 Task: Look for space in Rzeszów, Poland from 12th  August, 2023 to 15th August, 2023 for 3 adults in price range Rs.12000 to Rs.16000. Place can be entire place with 2 bedrooms having 3 beds and 1 bathroom. Property type can be house, flat, guest house. Booking option can be shelf check-in. Required host language is English.
Action: Mouse pressed left at (426, 75)
Screenshot: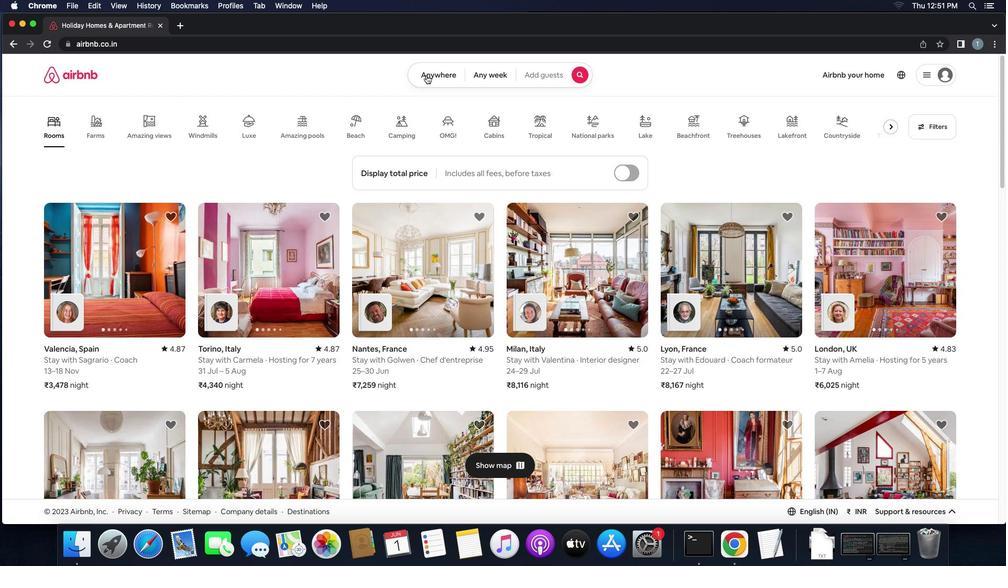 
Action: Mouse moved to (371, 117)
Screenshot: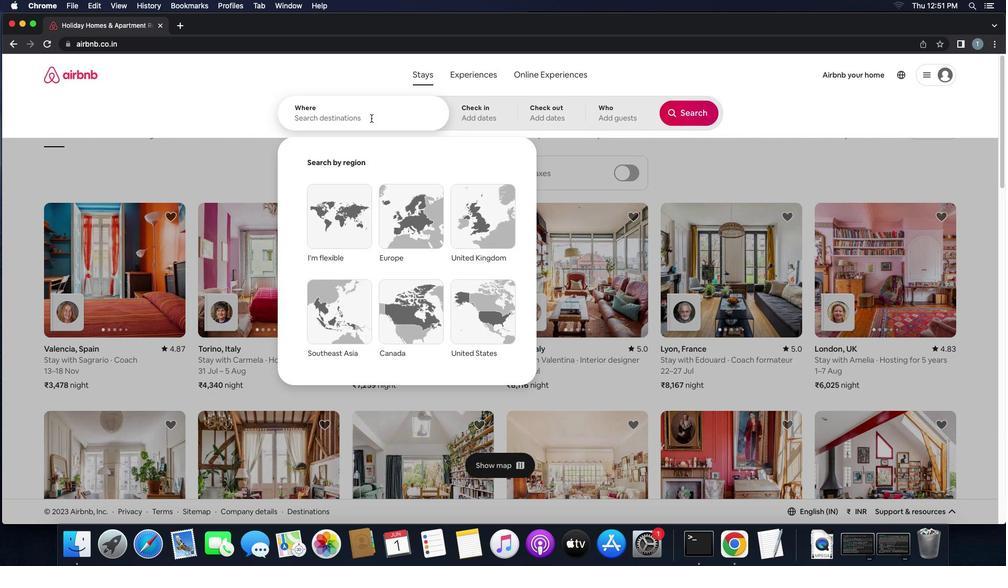 
Action: Mouse pressed left at (371, 117)
Screenshot: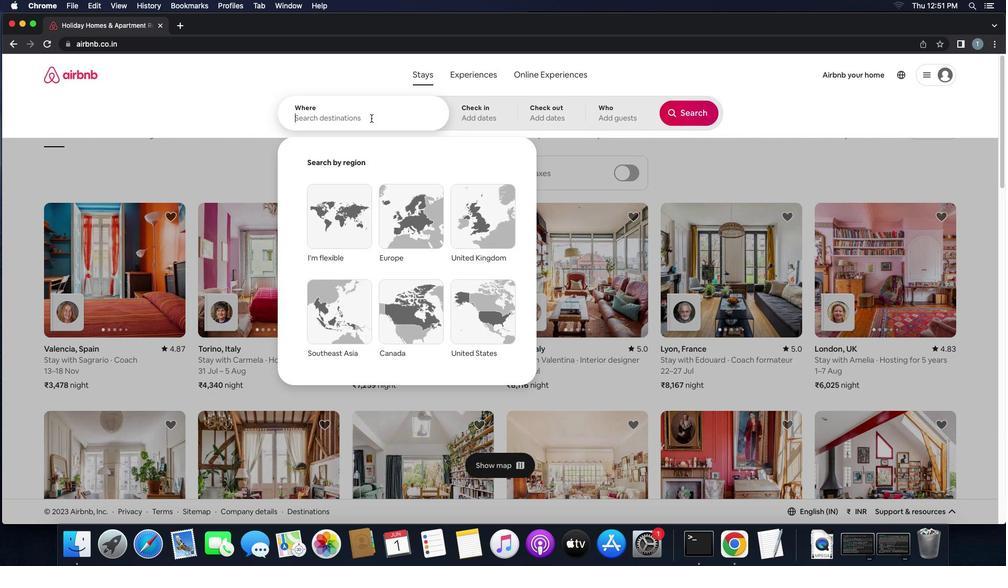 
Action: Key pressed Key.shift'R''z''e''s''z''o''w'','Key.space'p''o''l''a''n''d'
Screenshot: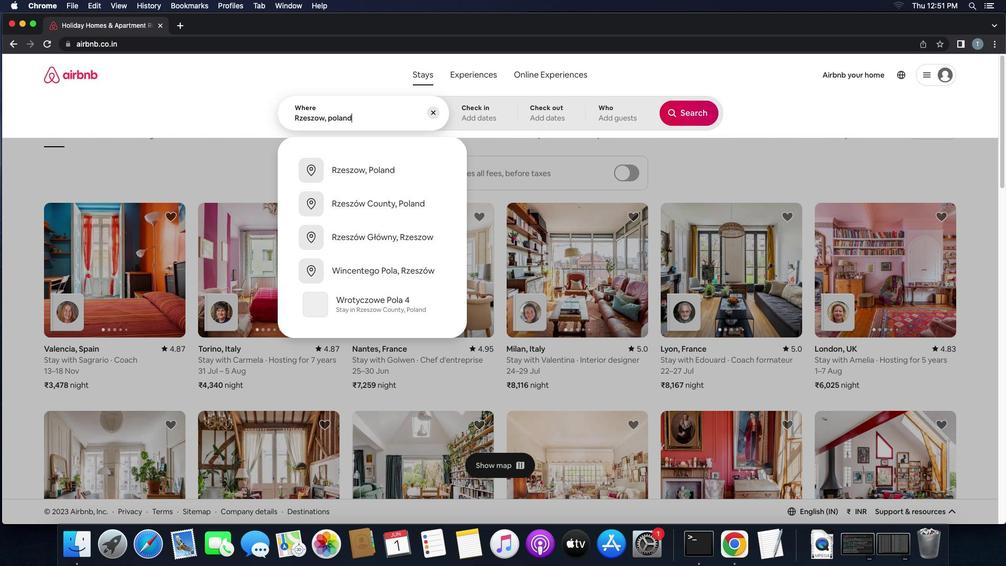 
Action: Mouse moved to (385, 171)
Screenshot: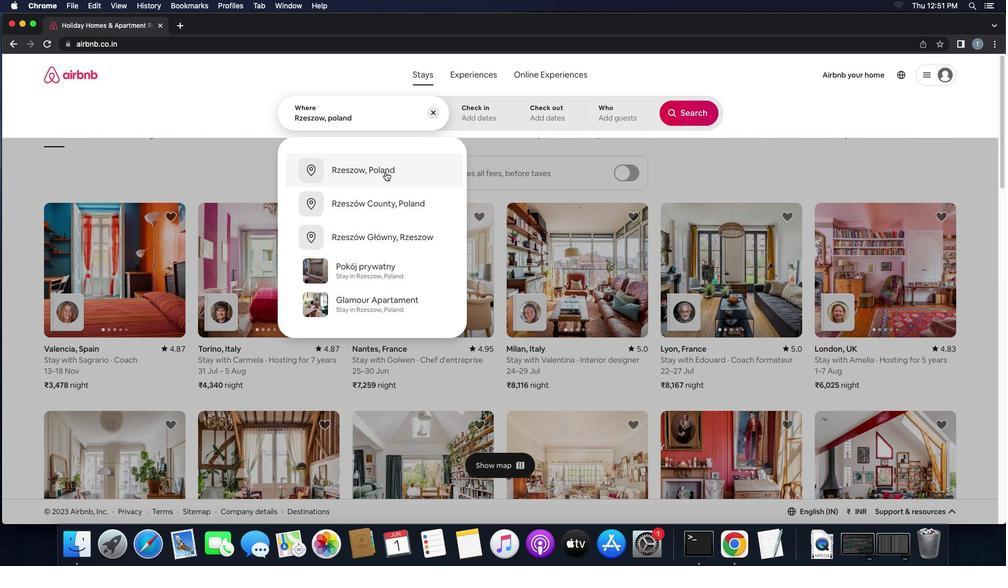 
Action: Mouse pressed left at (385, 171)
Screenshot: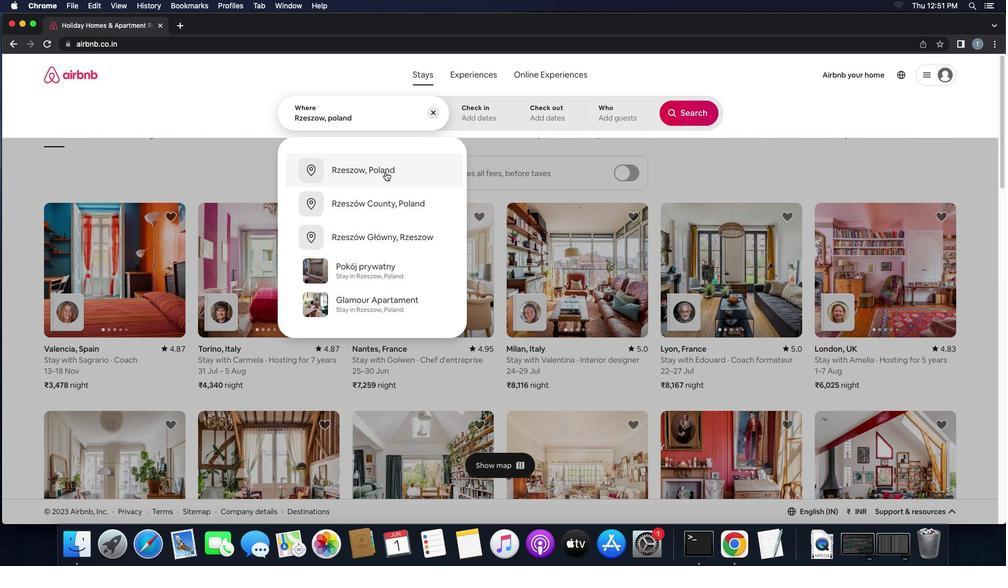 
Action: Mouse moved to (683, 201)
Screenshot: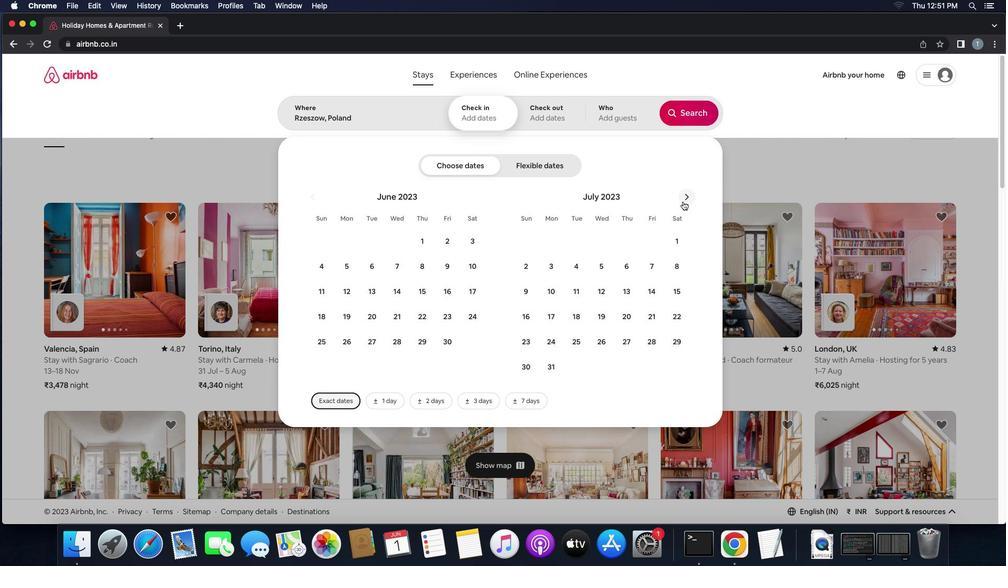 
Action: Mouse pressed left at (683, 201)
Screenshot: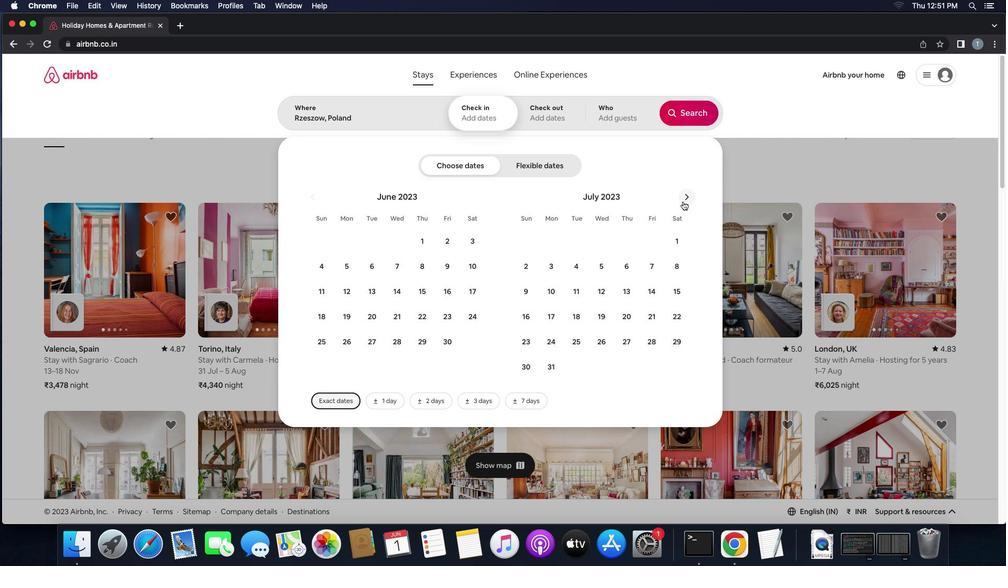 
Action: Mouse moved to (670, 265)
Screenshot: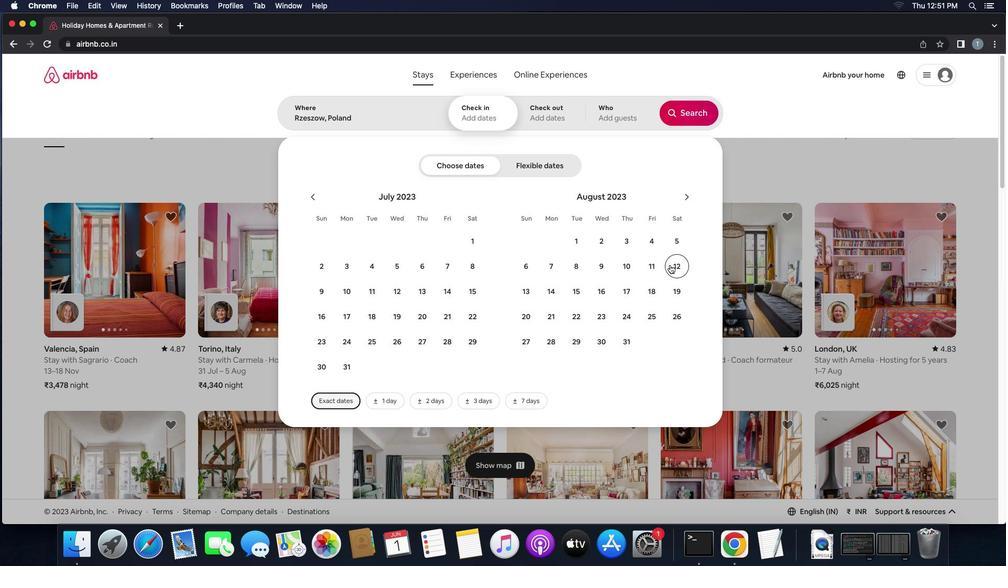 
Action: Mouse pressed left at (670, 265)
Screenshot: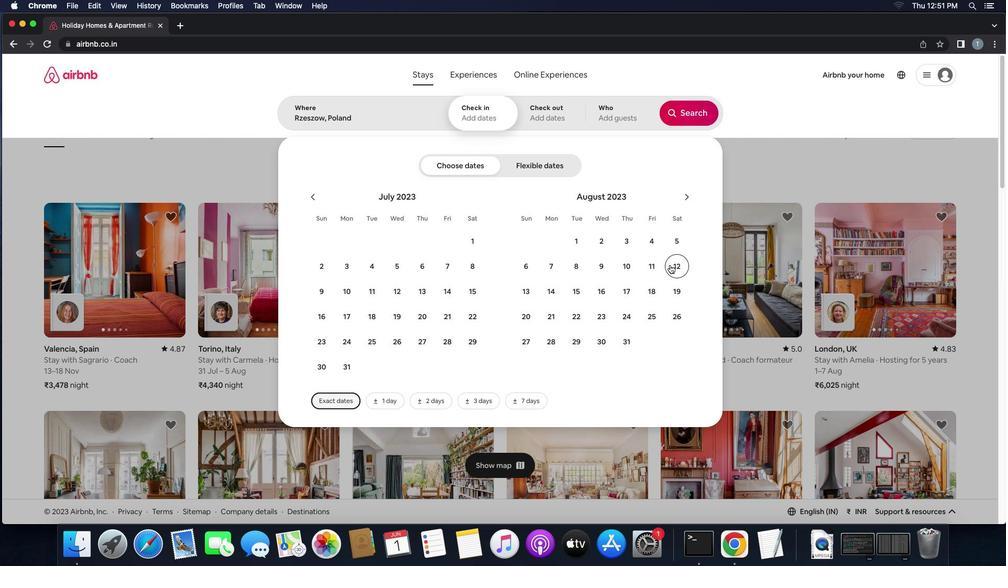 
Action: Mouse moved to (573, 287)
Screenshot: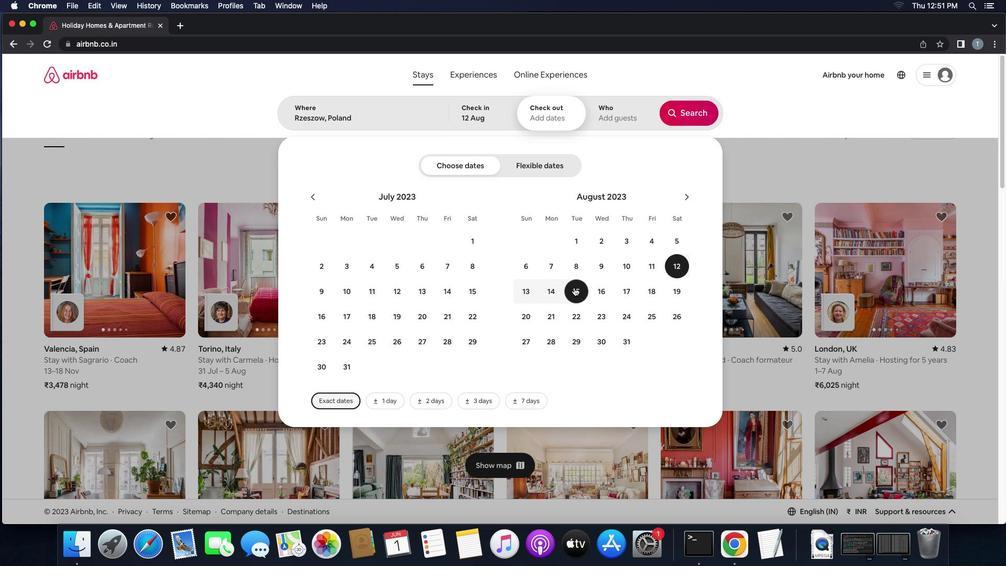 
Action: Mouse pressed left at (573, 287)
Screenshot: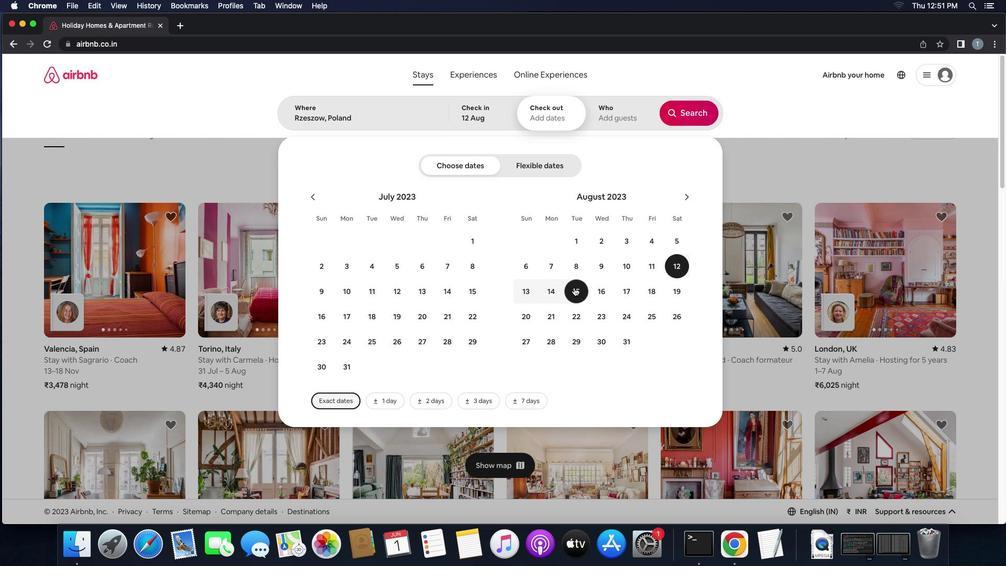 
Action: Mouse moved to (618, 111)
Screenshot: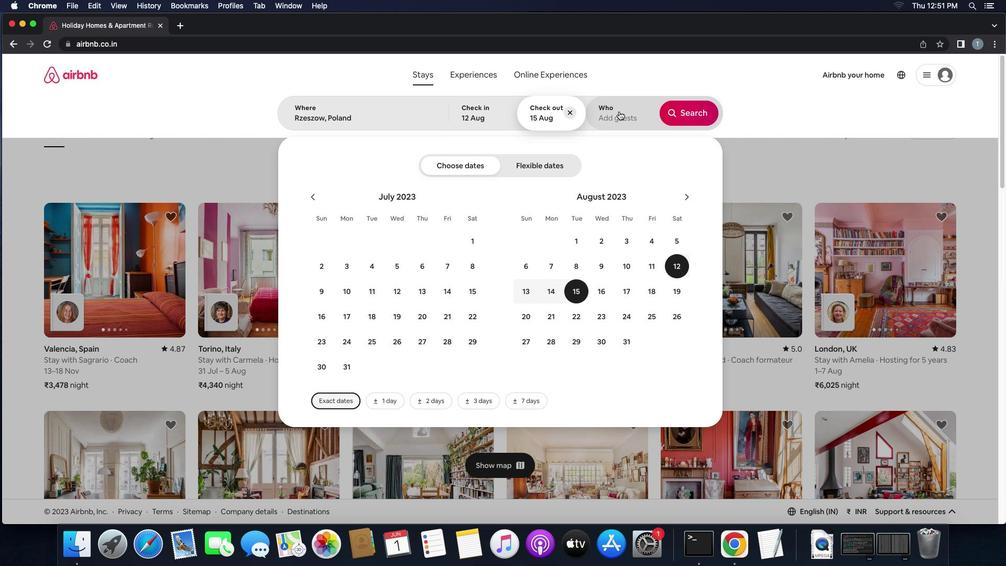 
Action: Mouse pressed left at (618, 111)
Screenshot: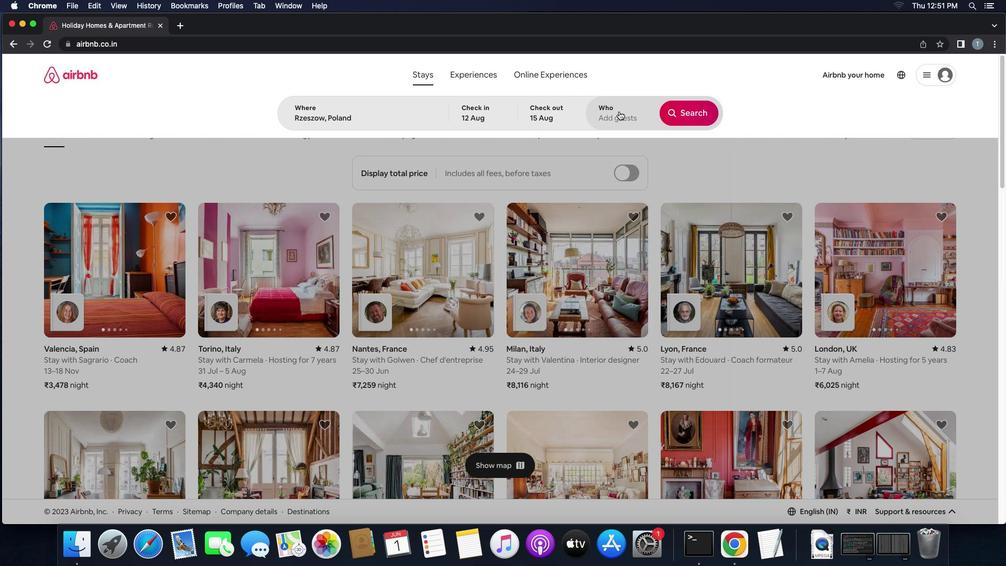 
Action: Mouse moved to (690, 168)
Screenshot: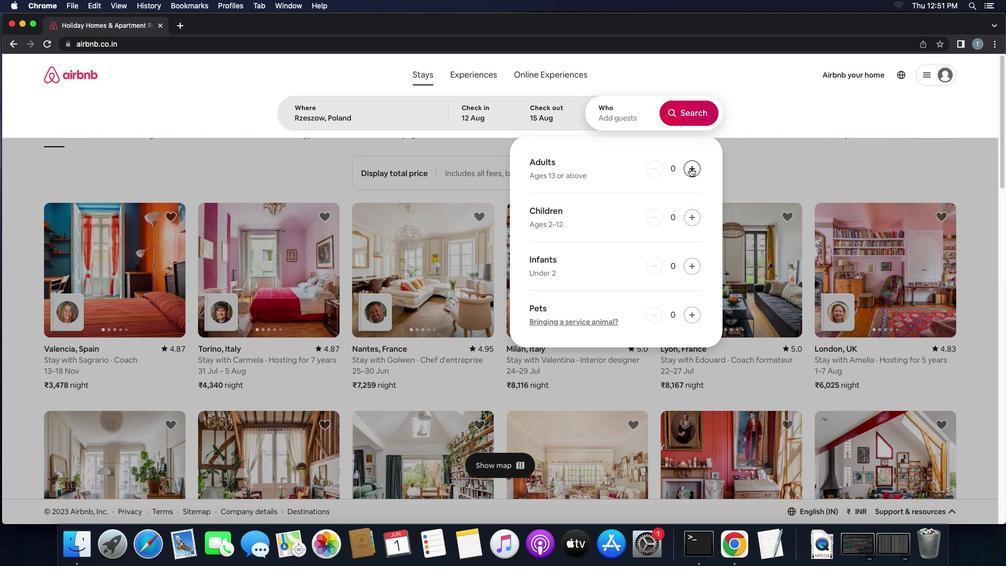 
Action: Mouse pressed left at (690, 168)
Screenshot: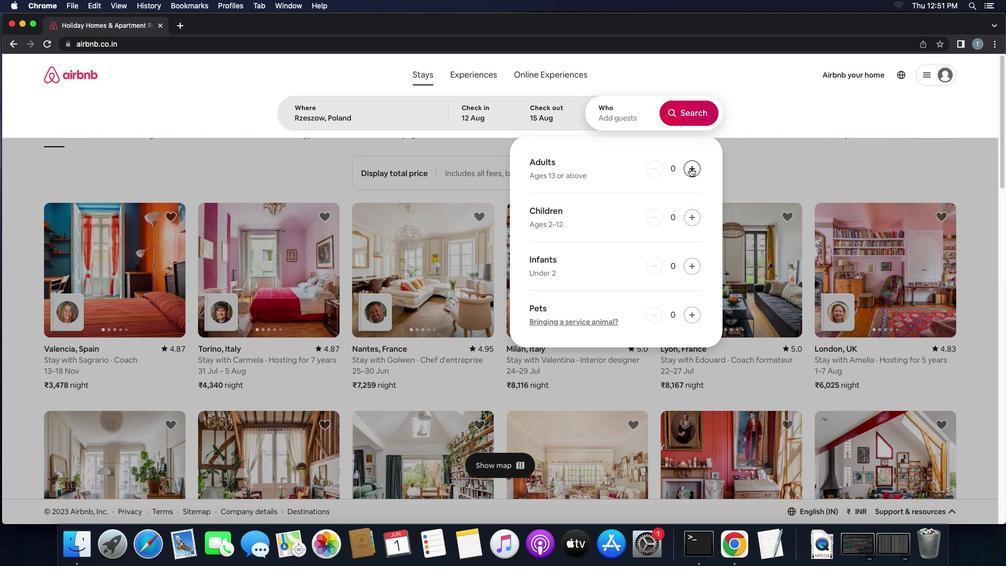 
Action: Mouse pressed left at (690, 168)
Screenshot: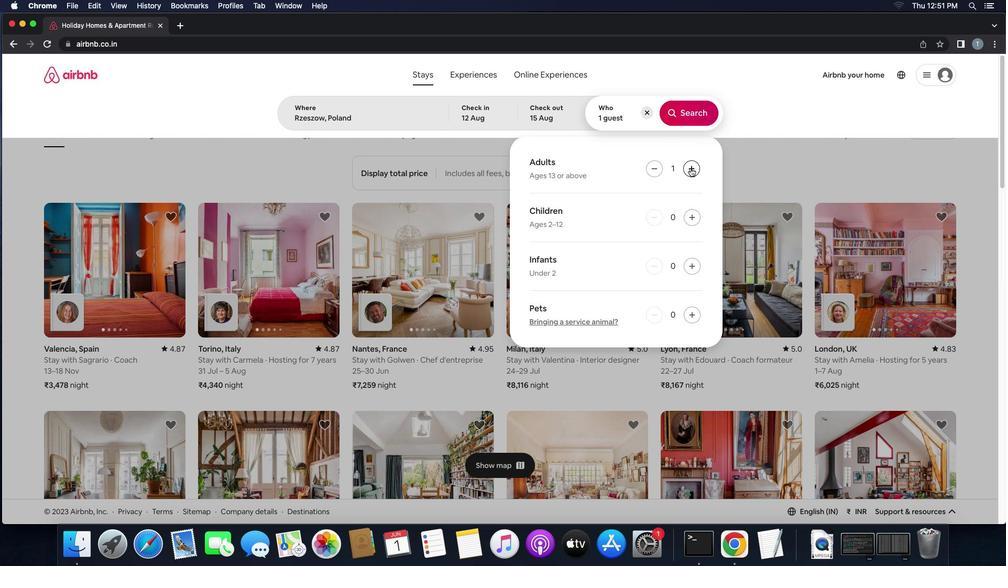 
Action: Mouse pressed left at (690, 168)
Screenshot: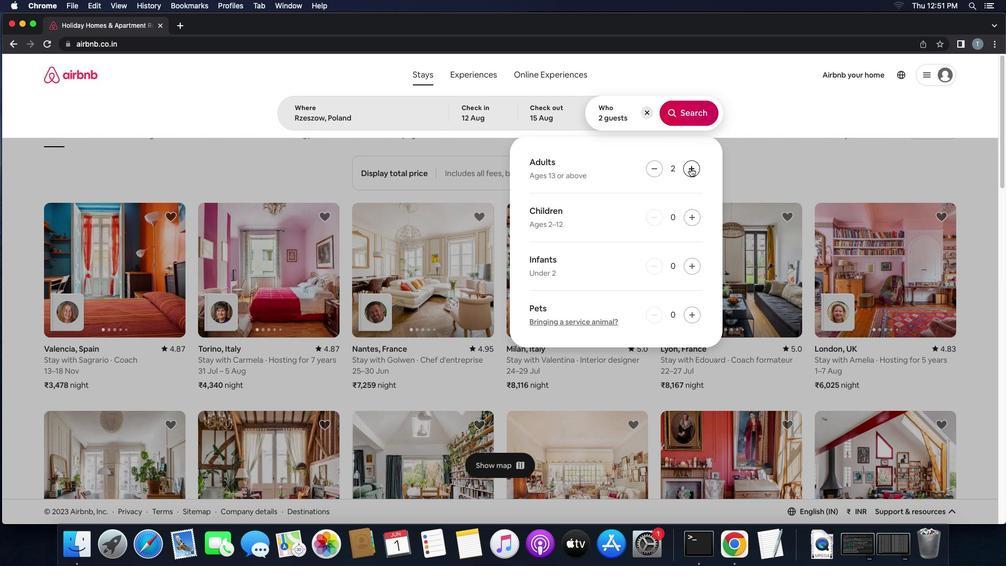 
Action: Mouse moved to (682, 110)
Screenshot: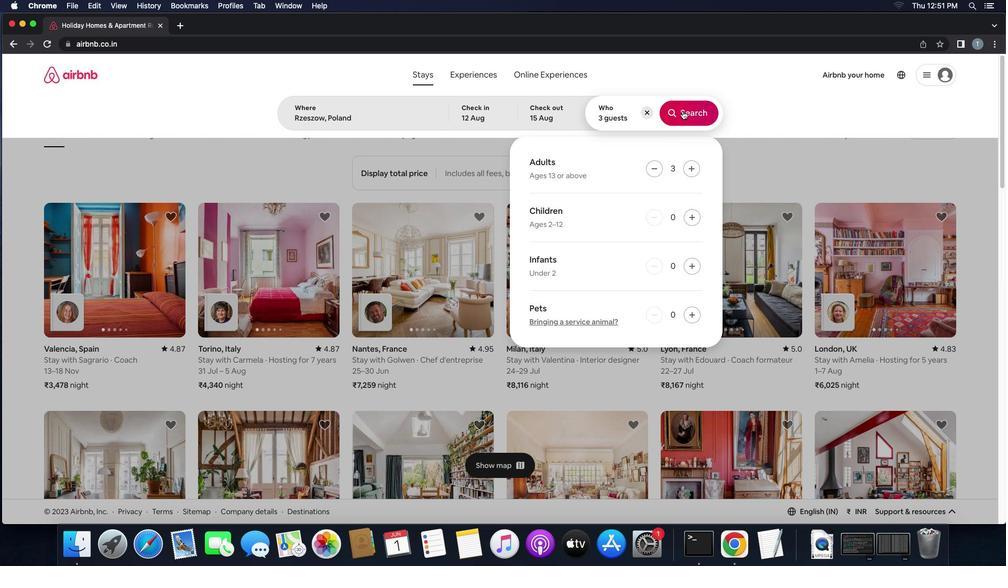 
Action: Mouse pressed left at (682, 110)
Screenshot: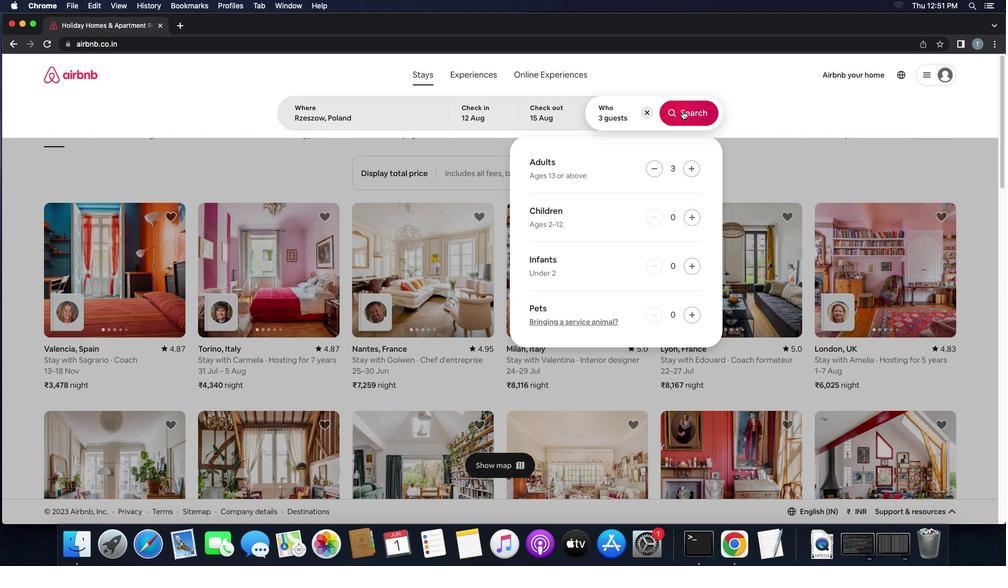 
Action: Mouse moved to (963, 120)
Screenshot: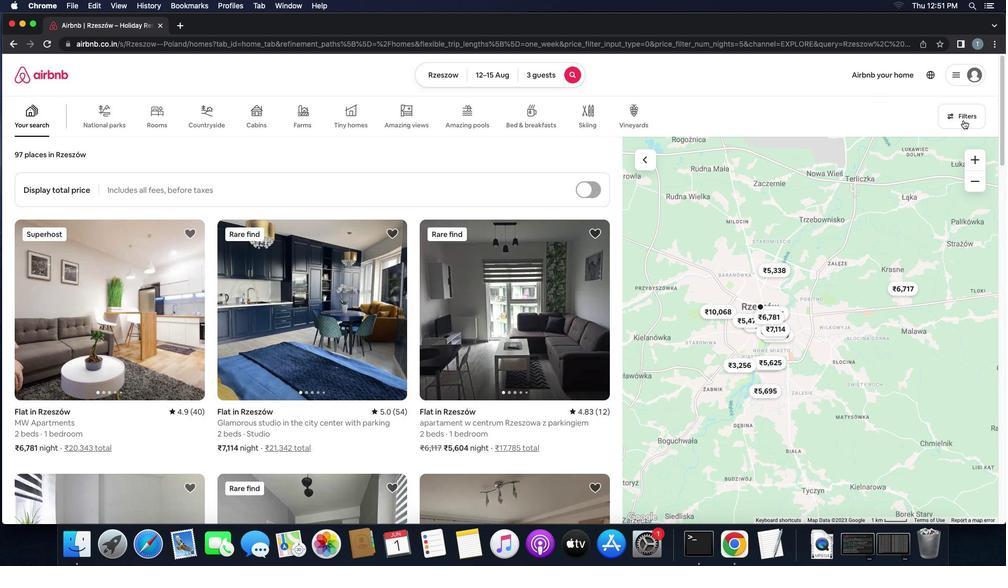 
Action: Mouse pressed left at (963, 120)
Screenshot: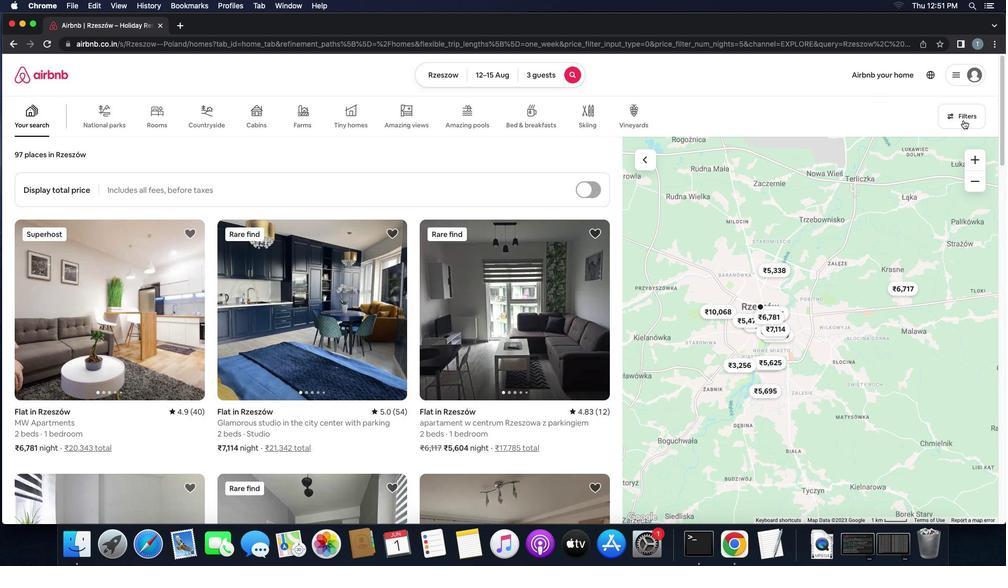
Action: Mouse moved to (393, 371)
Screenshot: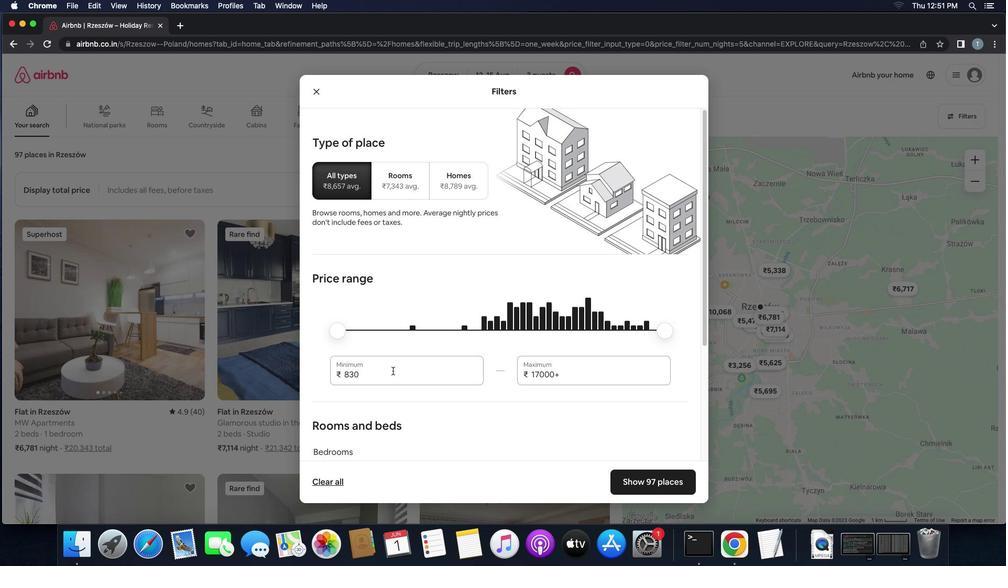
Action: Mouse pressed left at (393, 371)
Screenshot: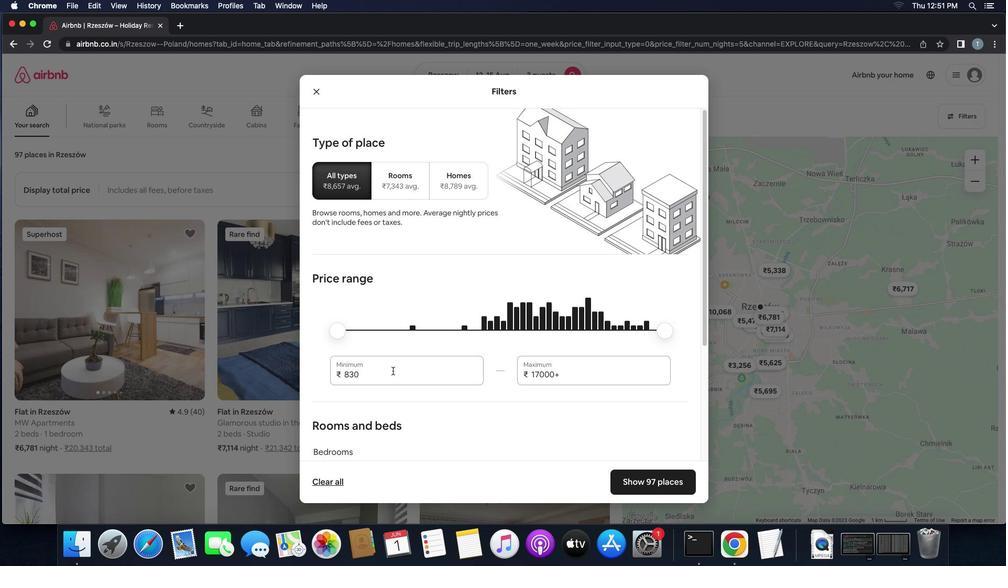 
Action: Key pressed Key.backspaceKey.backspaceKey.backspace'1''2''0''0''0'
Screenshot: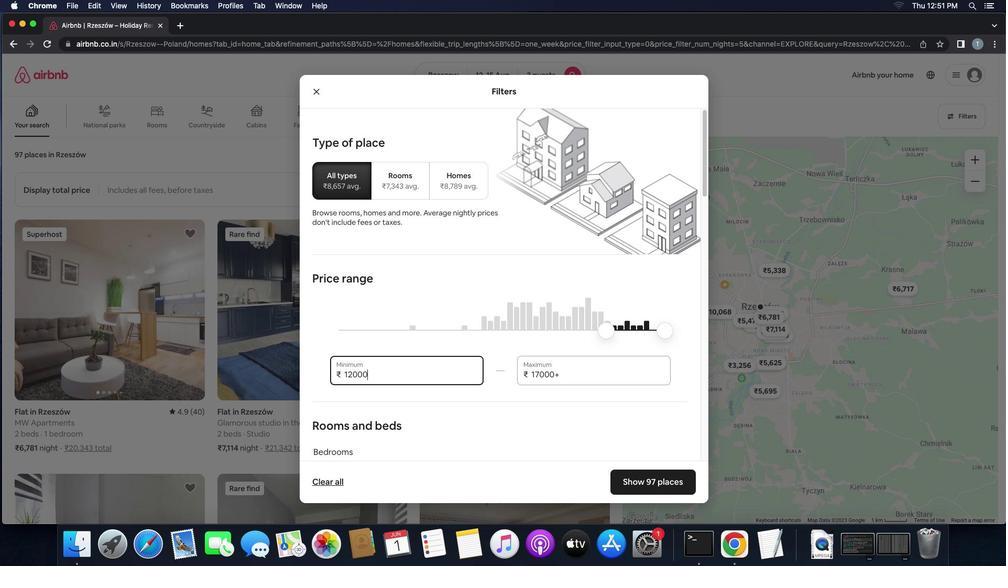 
Action: Mouse moved to (581, 370)
Screenshot: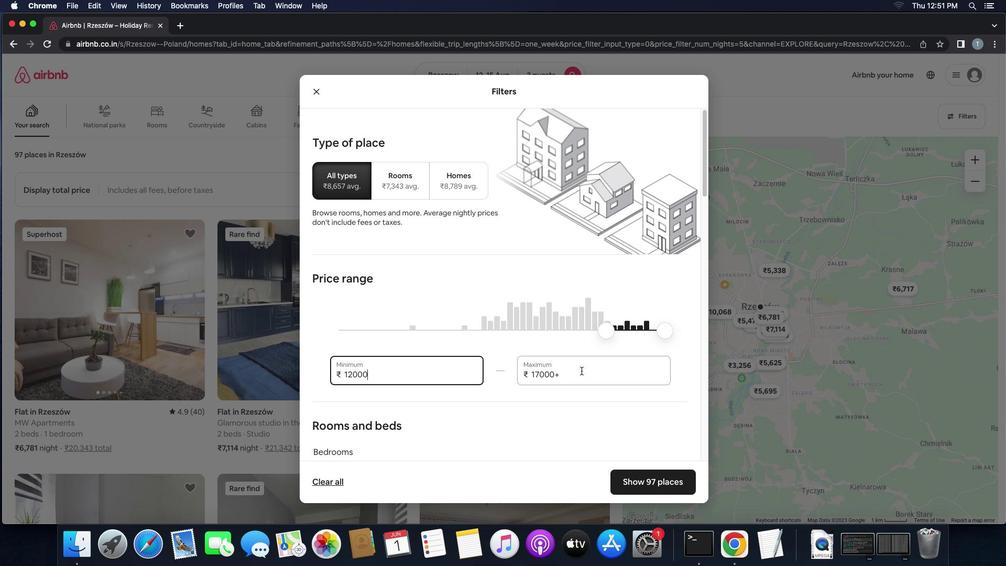 
Action: Mouse pressed left at (581, 370)
Screenshot: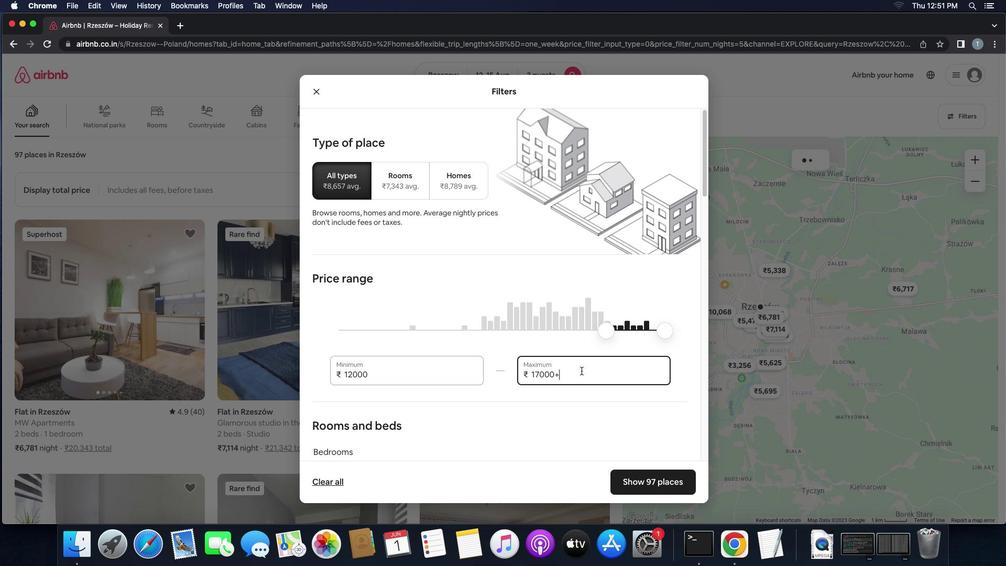 
Action: Key pressed Key.backspaceKey.backspaceKey.backspaceKey.backspaceKey.backspaceKey.backspace'1''6''0''0''0'
Screenshot: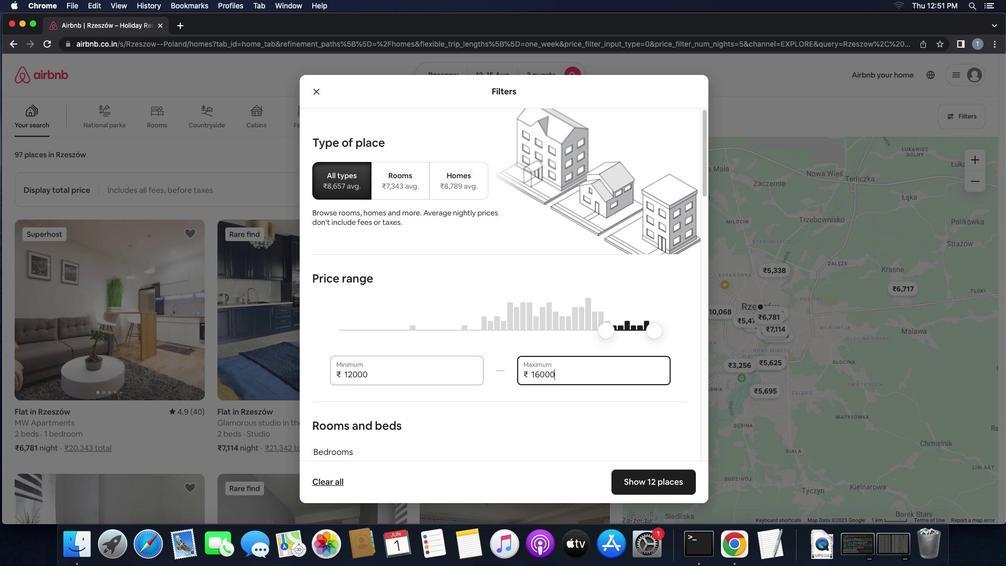 
Action: Mouse moved to (447, 420)
Screenshot: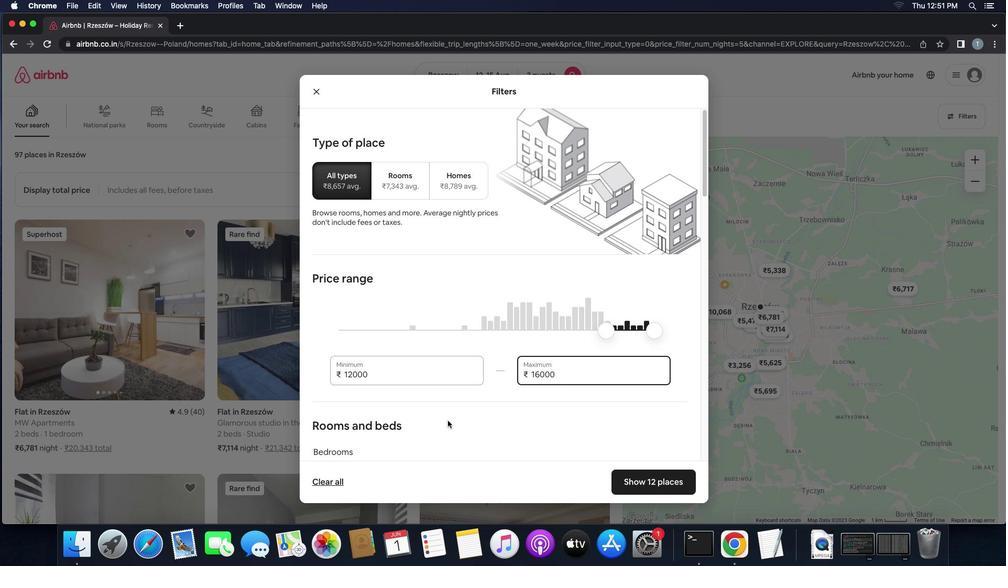 
Action: Mouse scrolled (447, 420) with delta (0, 0)
Screenshot: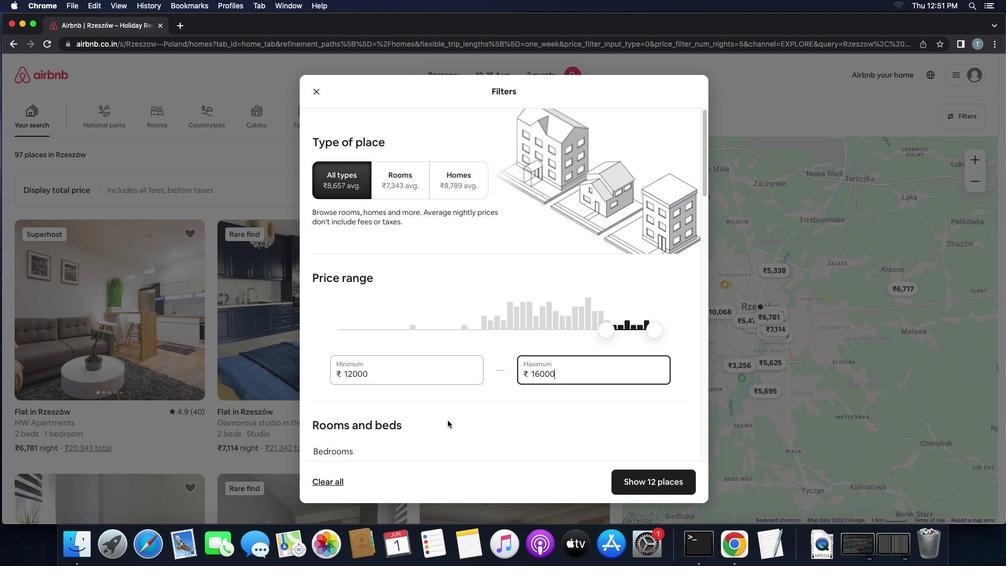 
Action: Mouse scrolled (447, 420) with delta (0, 0)
Screenshot: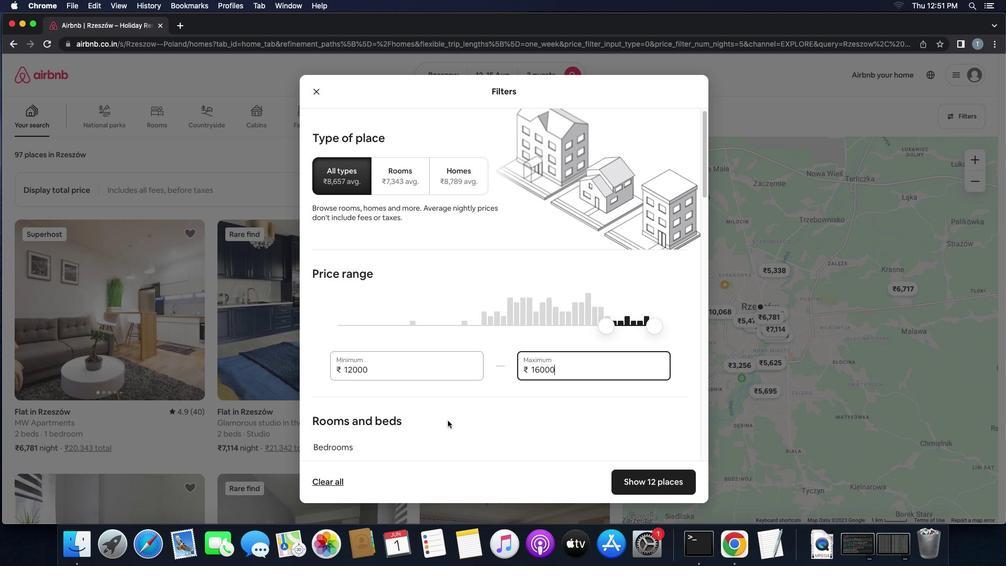 
Action: Mouse scrolled (447, 420) with delta (0, 0)
Screenshot: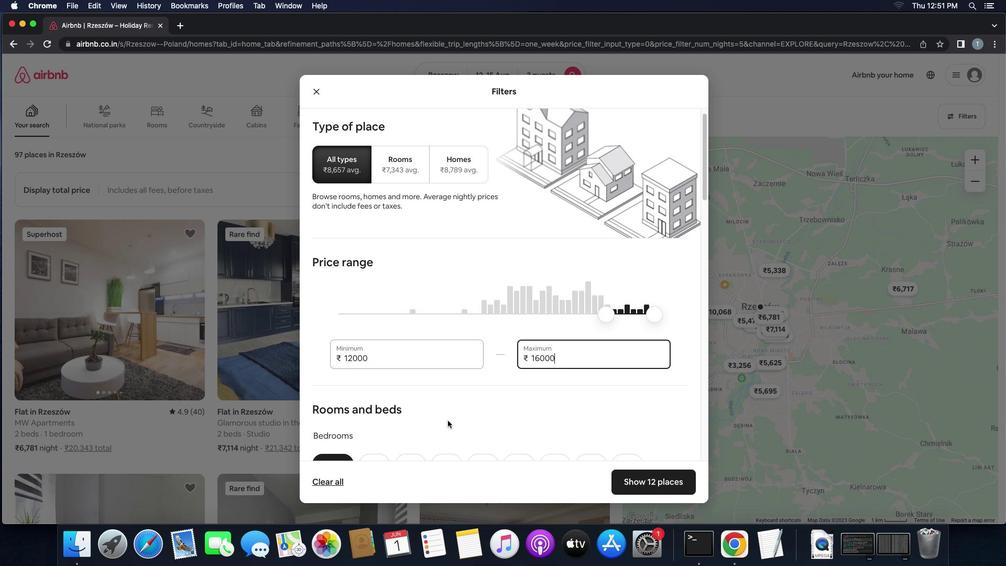 
Action: Mouse scrolled (447, 420) with delta (0, 0)
Screenshot: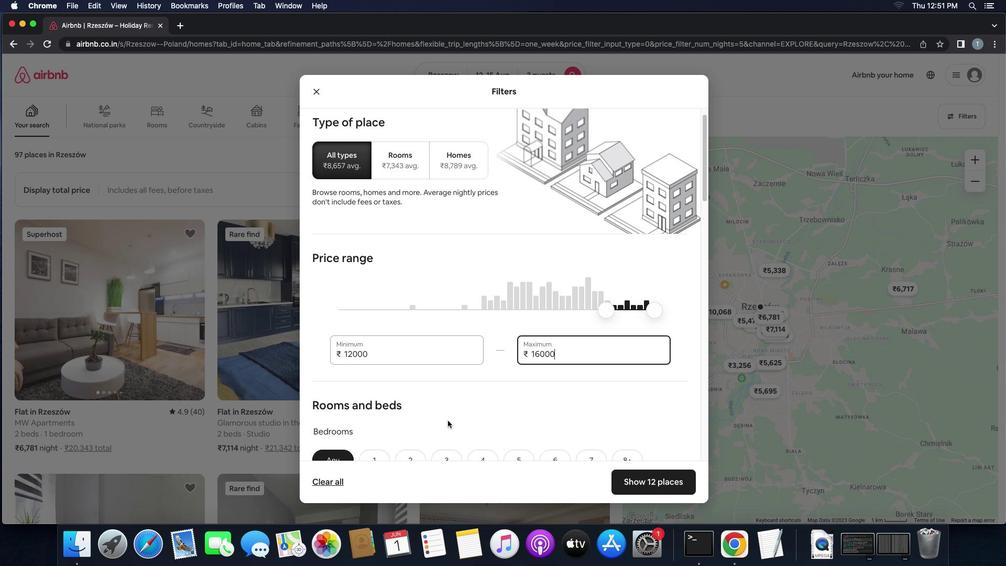 
Action: Mouse scrolled (447, 420) with delta (0, 0)
Screenshot: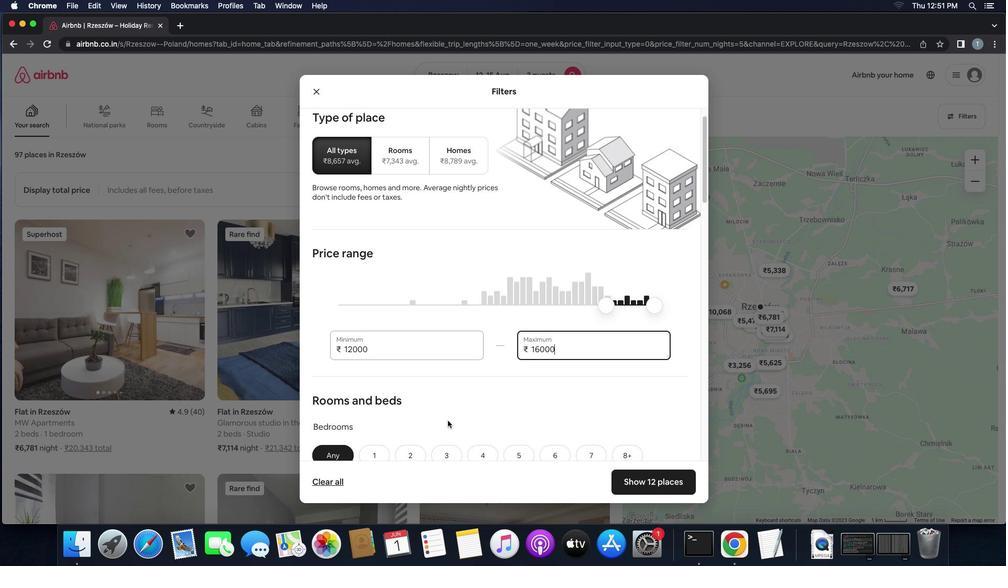 
Action: Mouse scrolled (447, 420) with delta (0, 0)
Screenshot: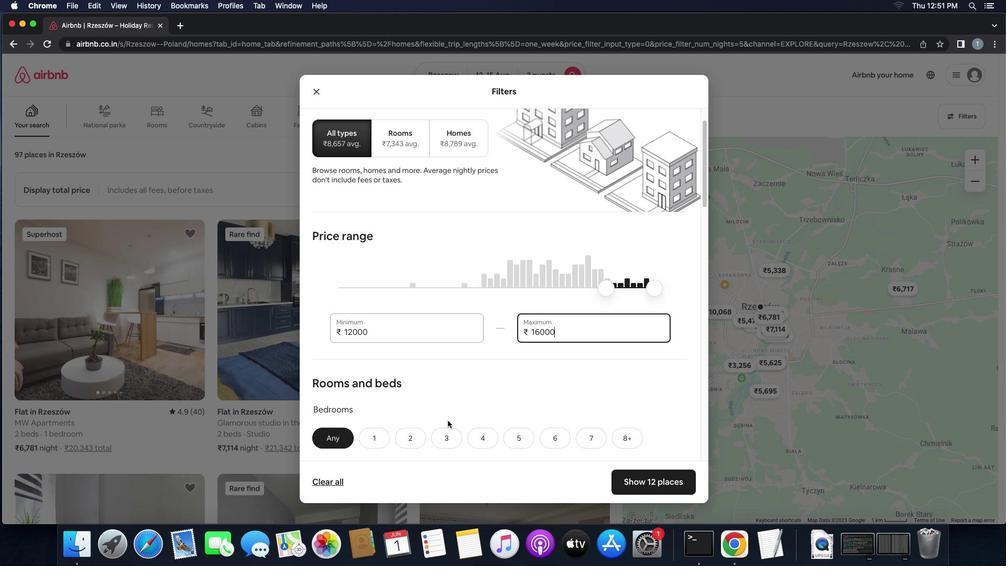 
Action: Mouse scrolled (447, 420) with delta (0, 0)
Screenshot: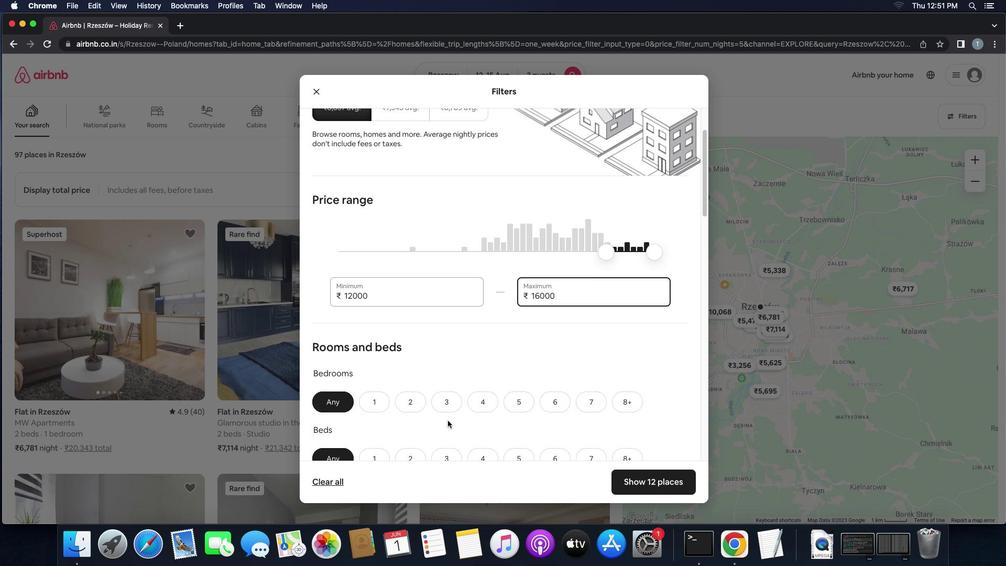 
Action: Mouse scrolled (447, 420) with delta (0, 0)
Screenshot: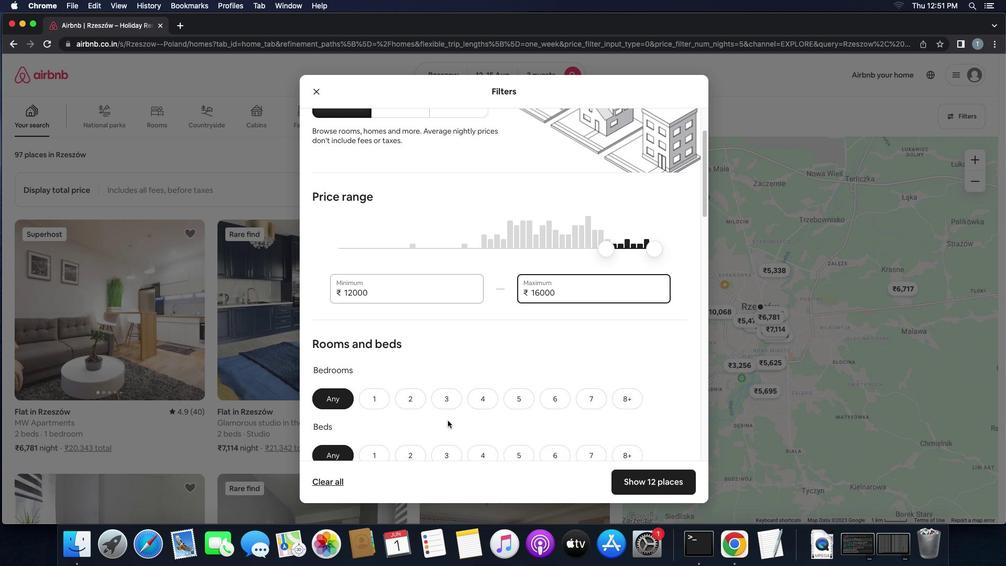 
Action: Mouse scrolled (447, 420) with delta (0, -1)
Screenshot: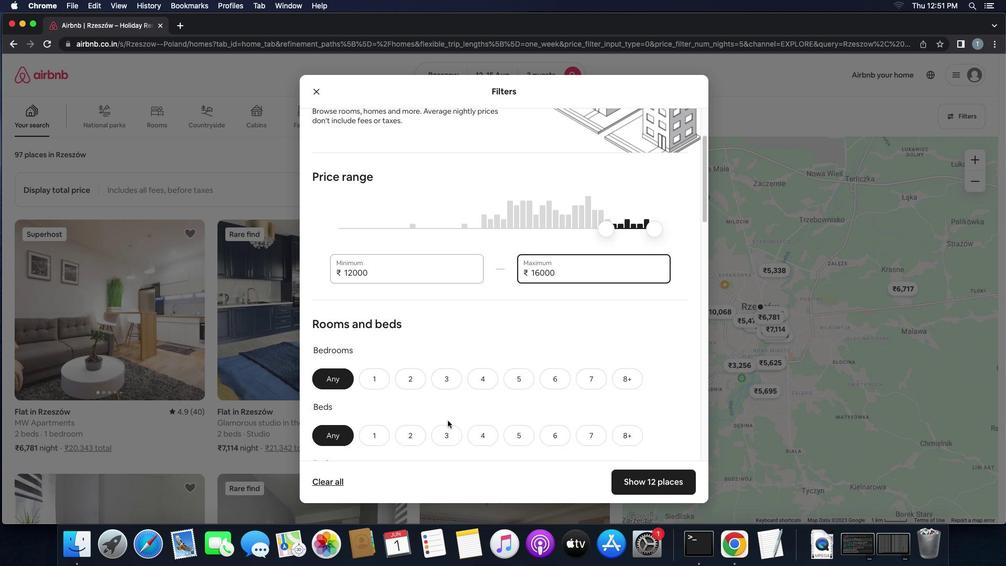 
Action: Mouse scrolled (447, 420) with delta (0, 0)
Screenshot: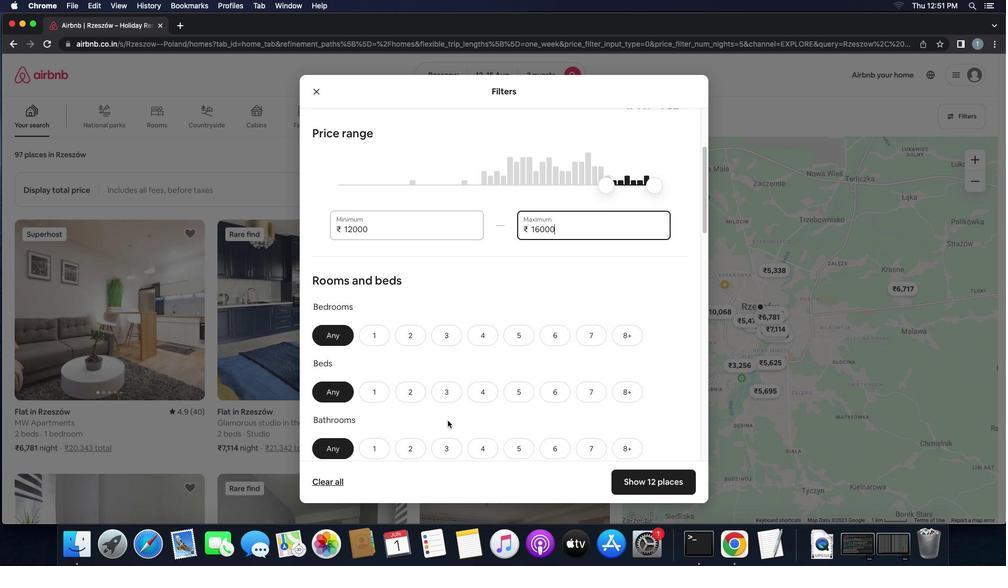 
Action: Mouse scrolled (447, 420) with delta (0, 0)
Screenshot: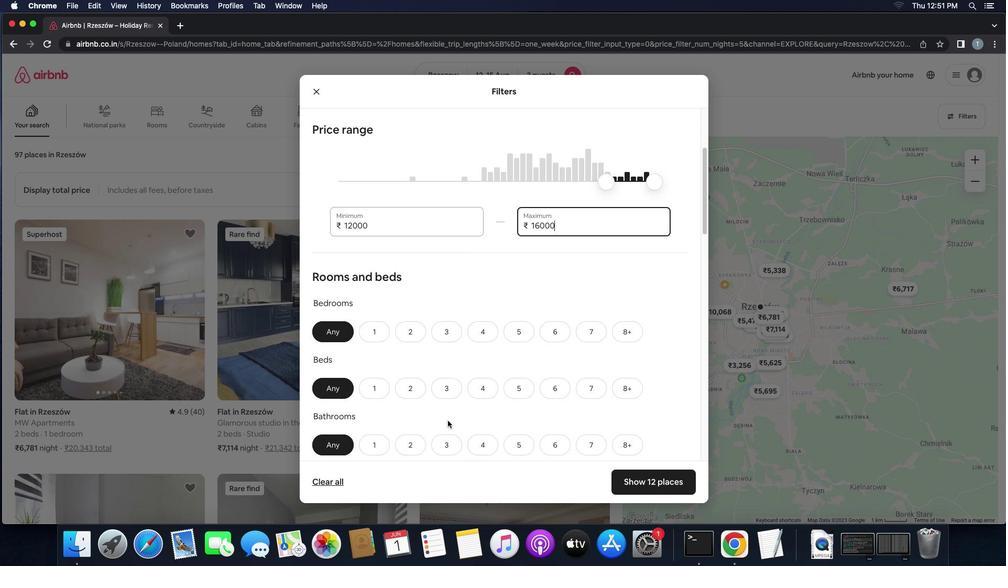 
Action: Mouse scrolled (447, 420) with delta (0, 0)
Screenshot: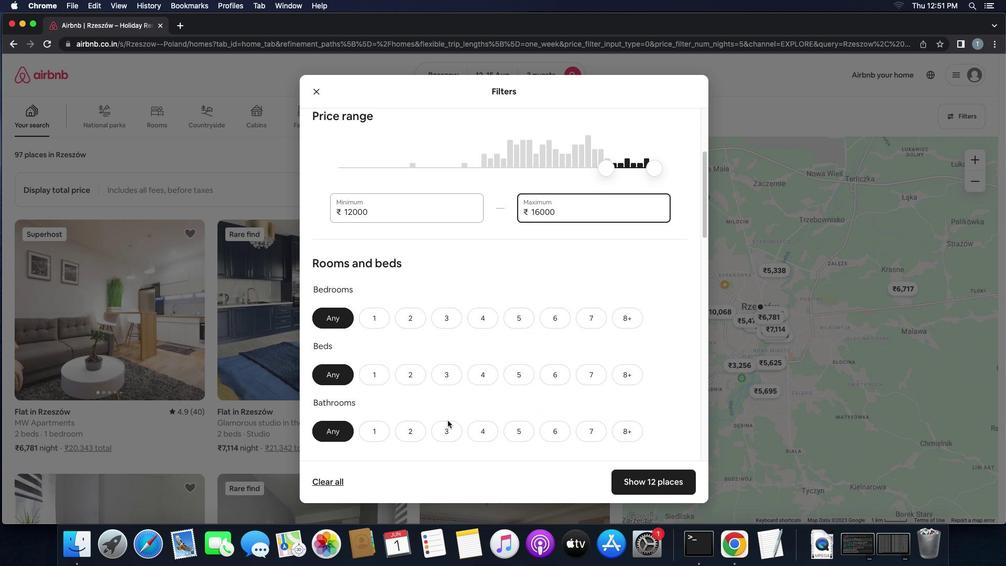 
Action: Mouse scrolled (447, 420) with delta (0, 0)
Screenshot: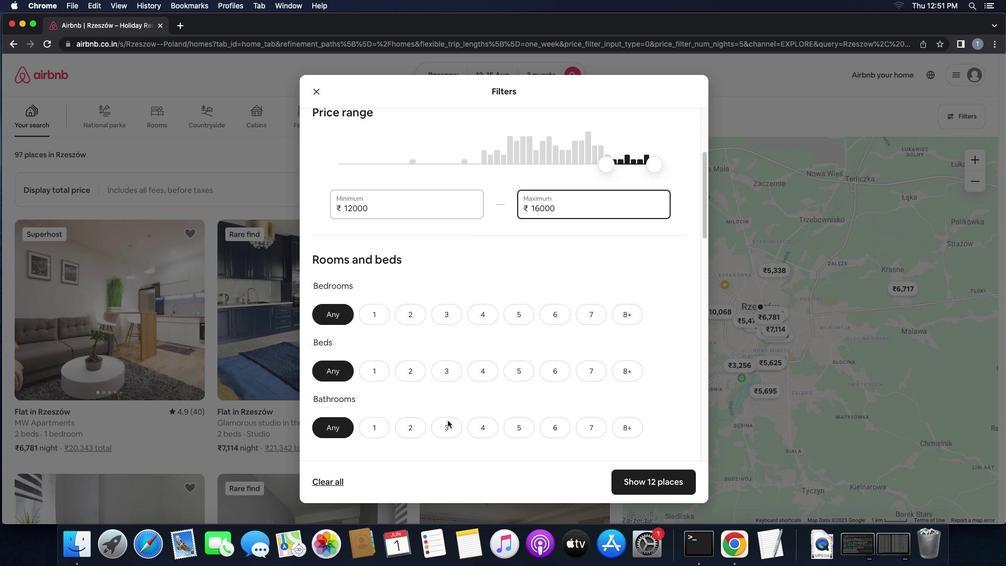 
Action: Mouse moved to (406, 296)
Screenshot: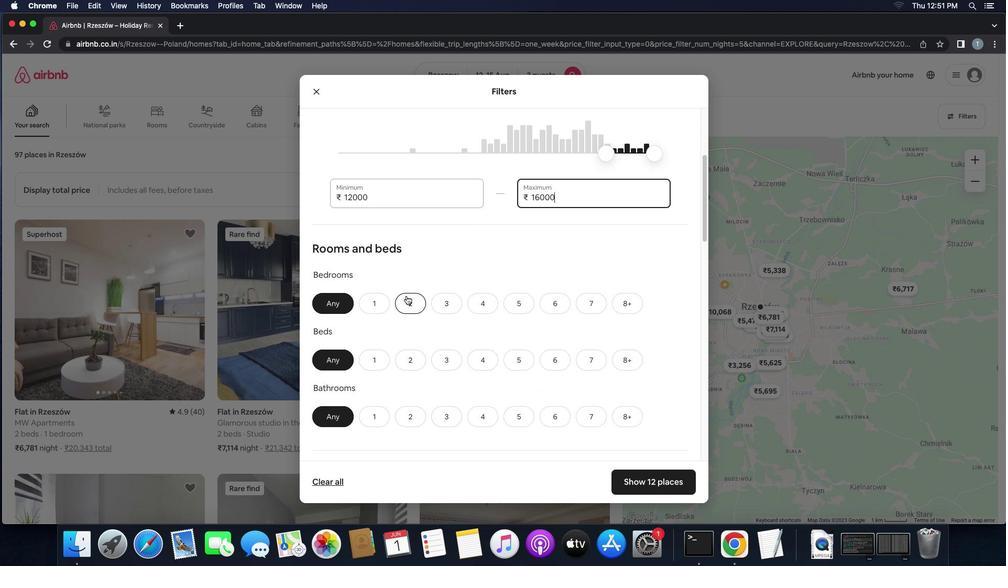 
Action: Mouse pressed left at (406, 296)
Screenshot: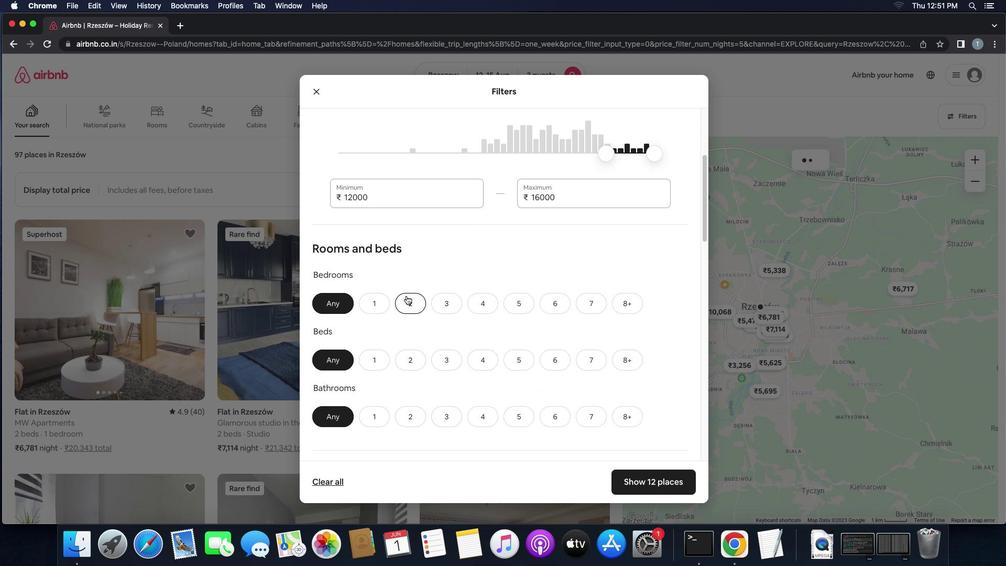
Action: Mouse moved to (451, 364)
Screenshot: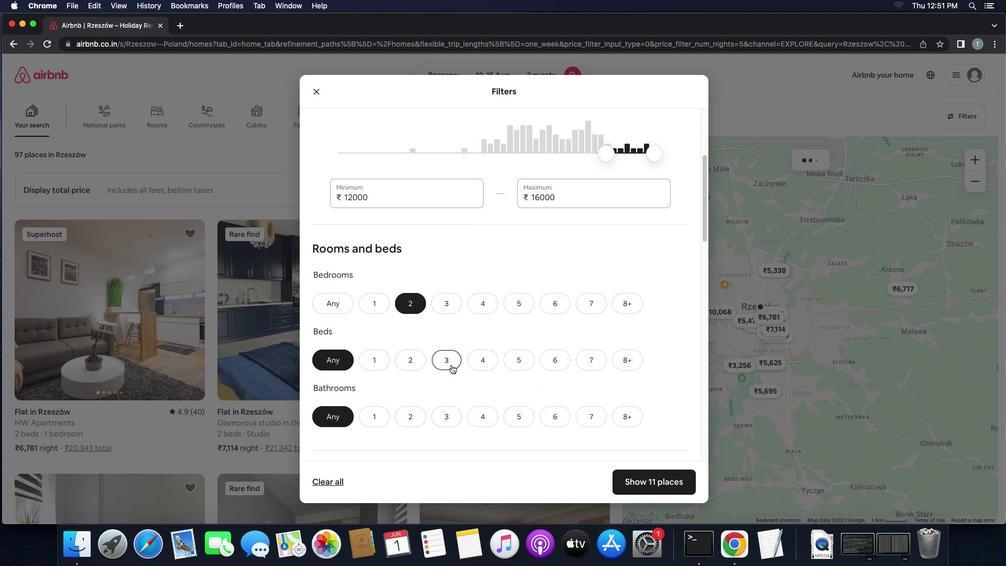 
Action: Mouse pressed left at (451, 364)
Screenshot: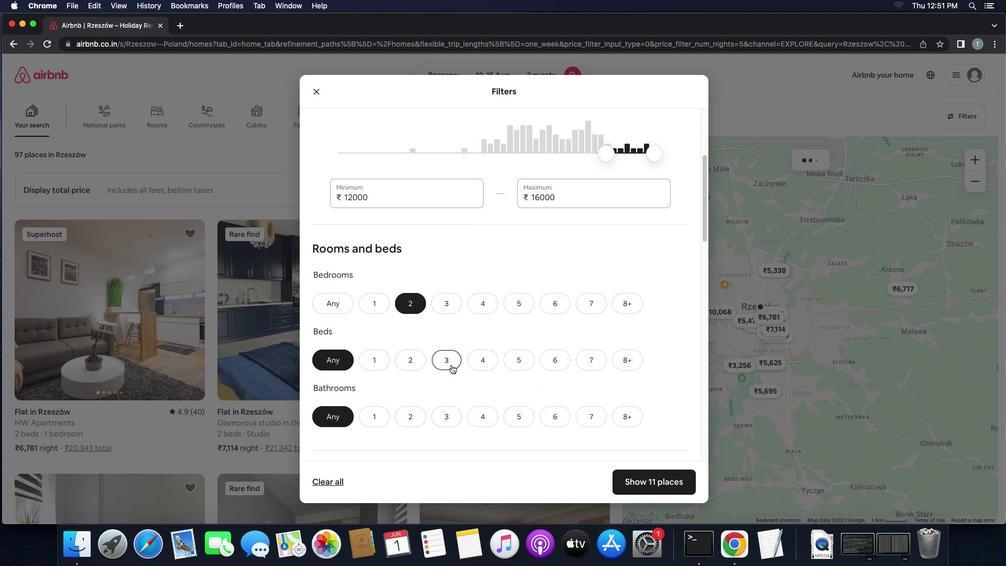 
Action: Mouse moved to (359, 421)
Screenshot: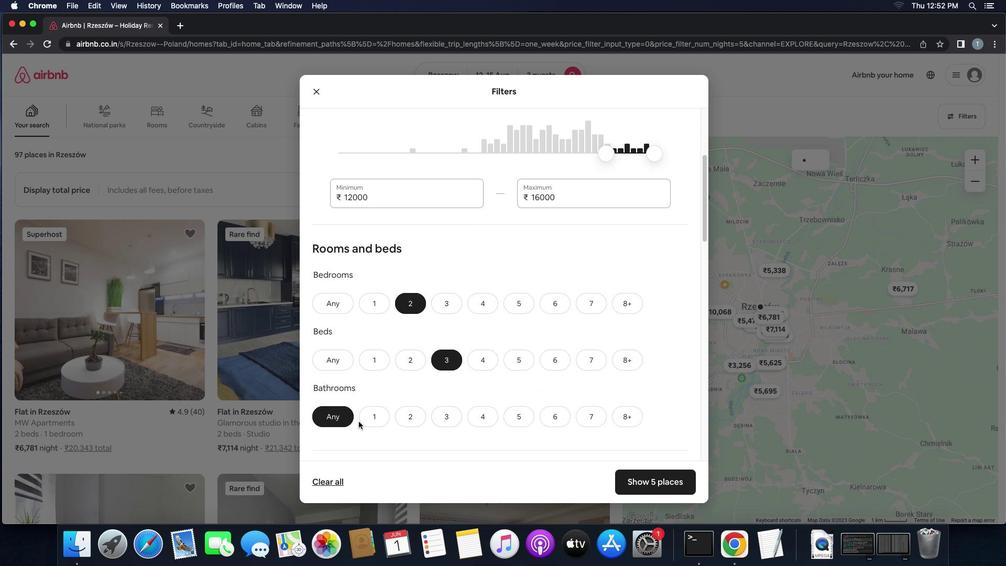 
Action: Mouse pressed left at (359, 421)
Screenshot: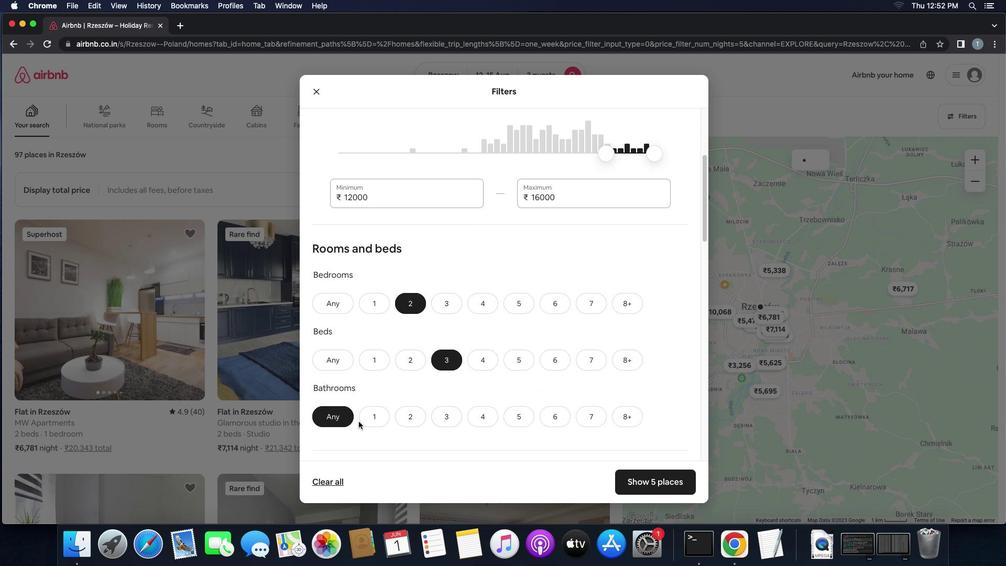 
Action: Mouse moved to (363, 420)
Screenshot: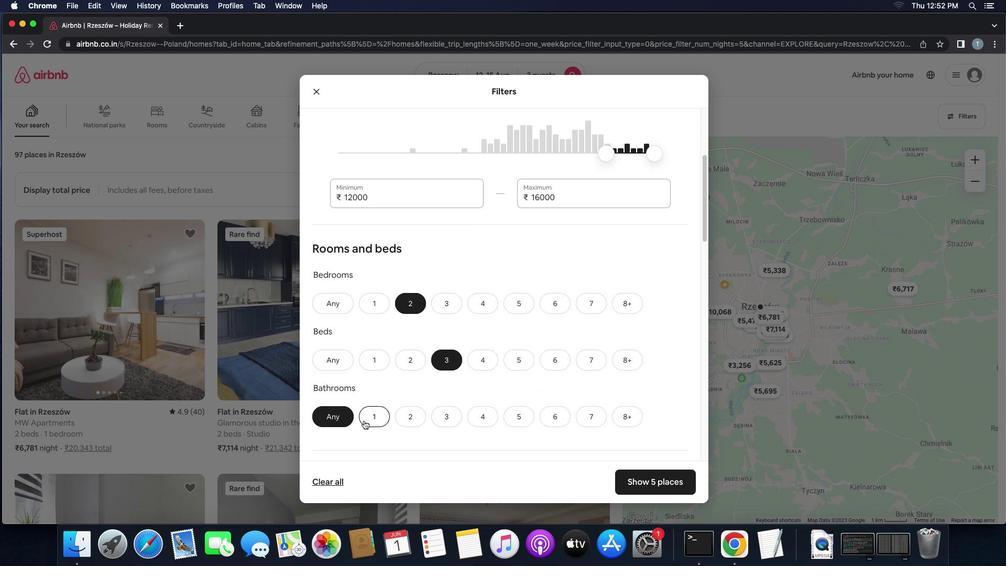 
Action: Mouse pressed left at (363, 420)
Screenshot: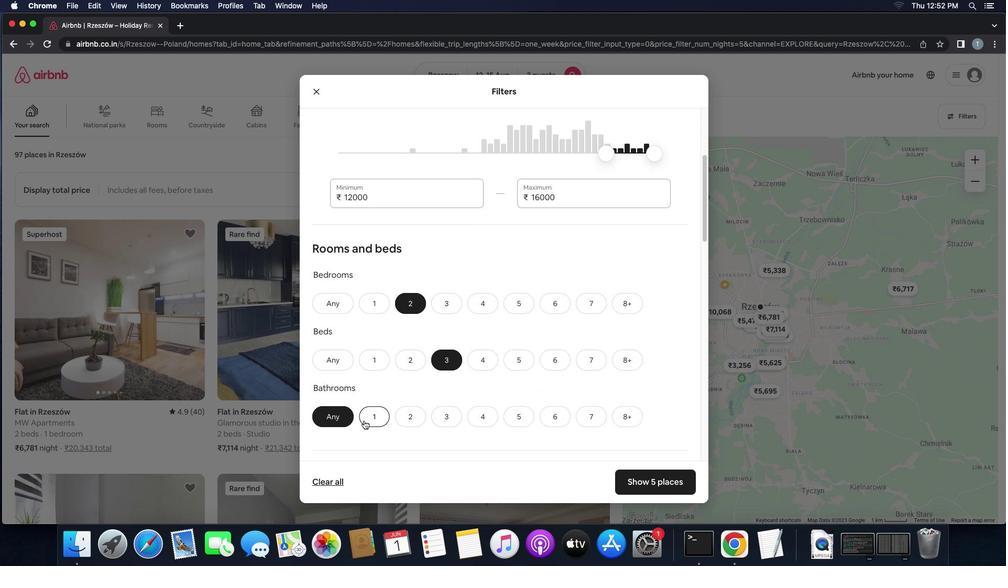 
Action: Mouse moved to (406, 418)
Screenshot: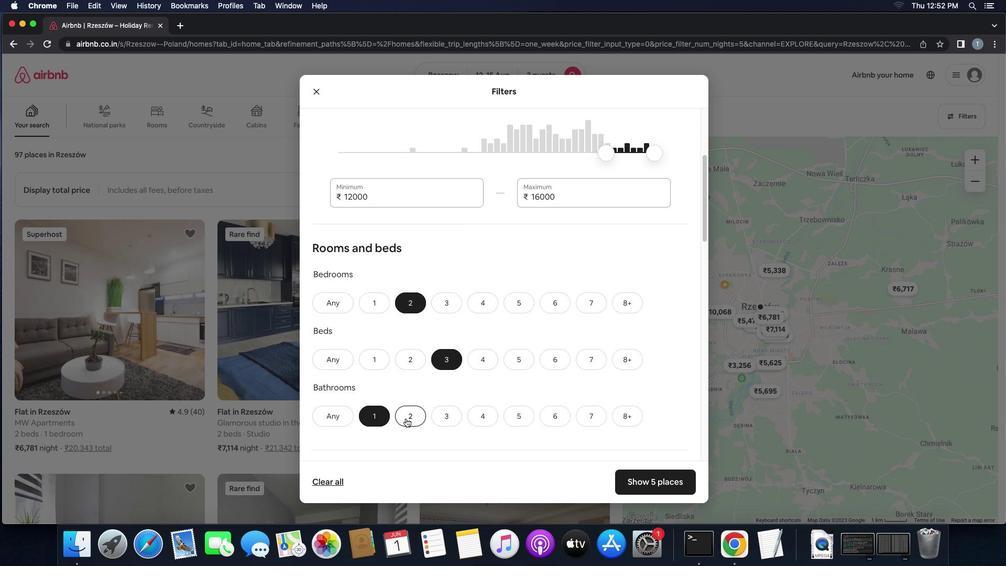 
Action: Mouse scrolled (406, 418) with delta (0, 0)
Screenshot: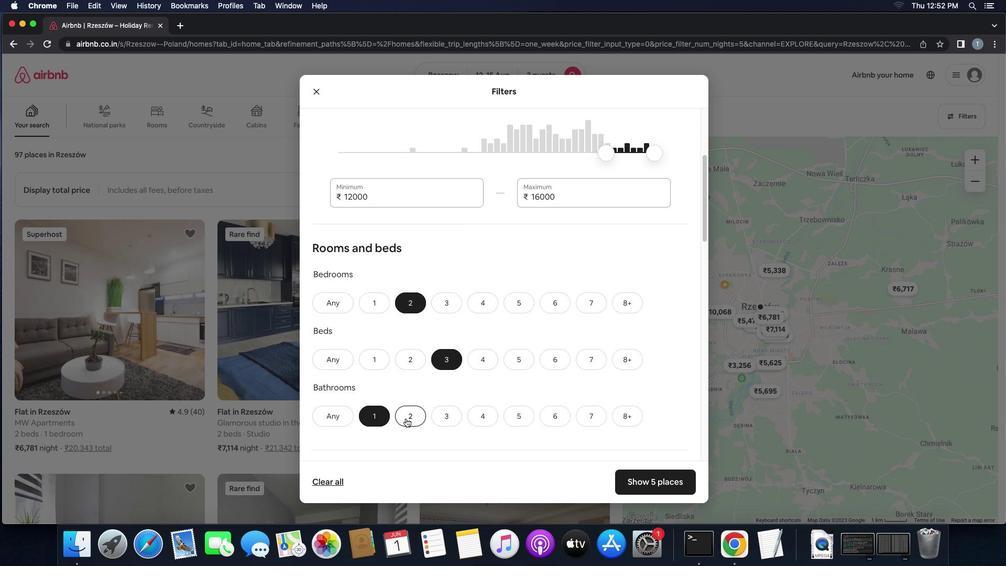 
Action: Mouse scrolled (406, 418) with delta (0, 0)
Screenshot: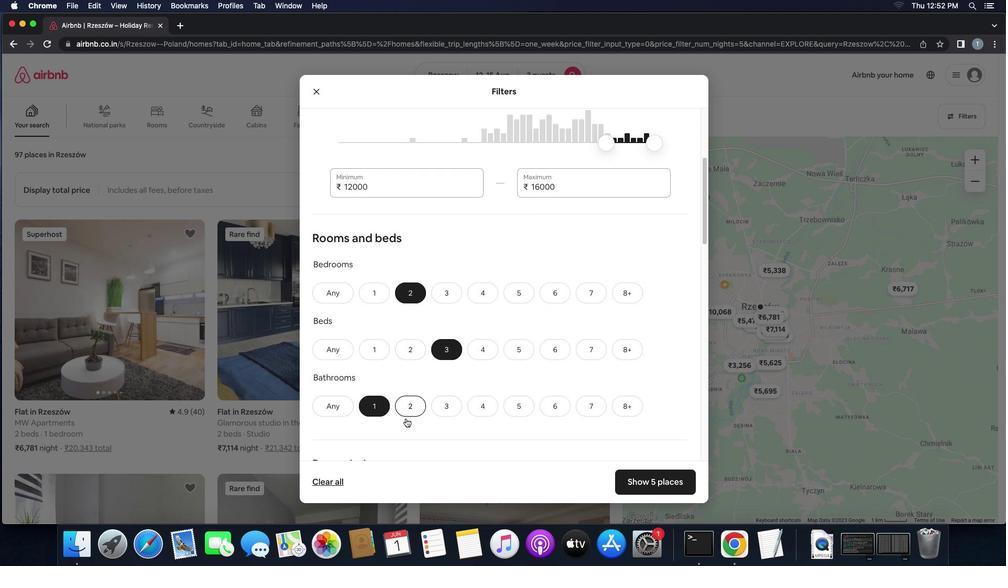 
Action: Mouse scrolled (406, 418) with delta (0, -1)
Screenshot: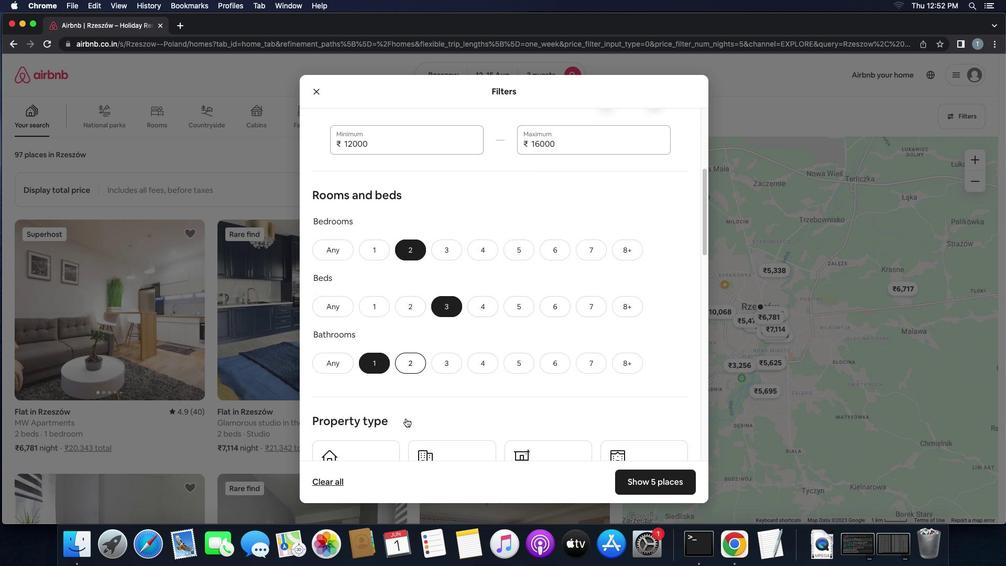 
Action: Mouse scrolled (406, 418) with delta (0, 0)
Screenshot: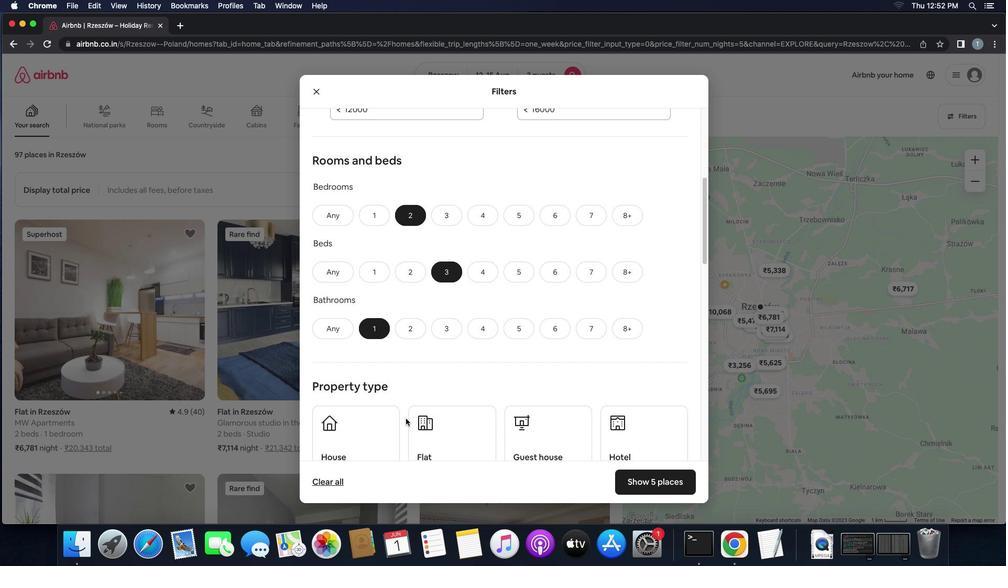 
Action: Mouse scrolled (406, 418) with delta (0, 0)
Screenshot: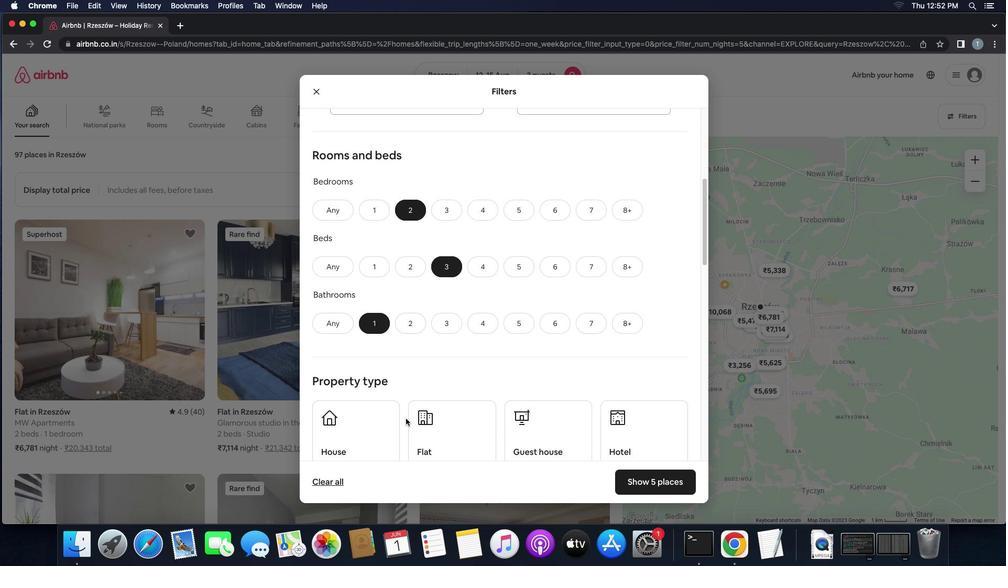 
Action: Mouse scrolled (406, 418) with delta (0, 0)
Screenshot: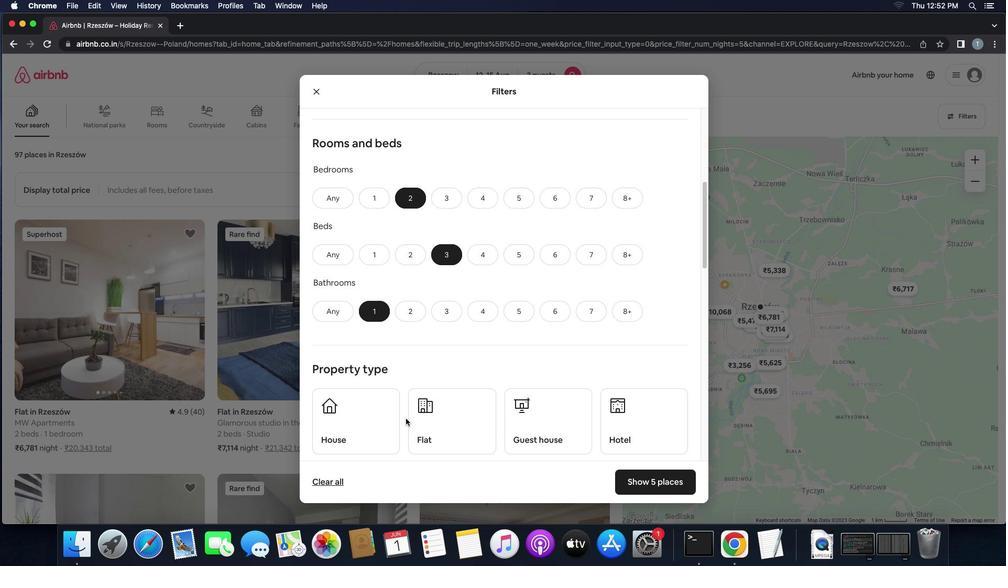 
Action: Mouse scrolled (406, 418) with delta (0, 0)
Screenshot: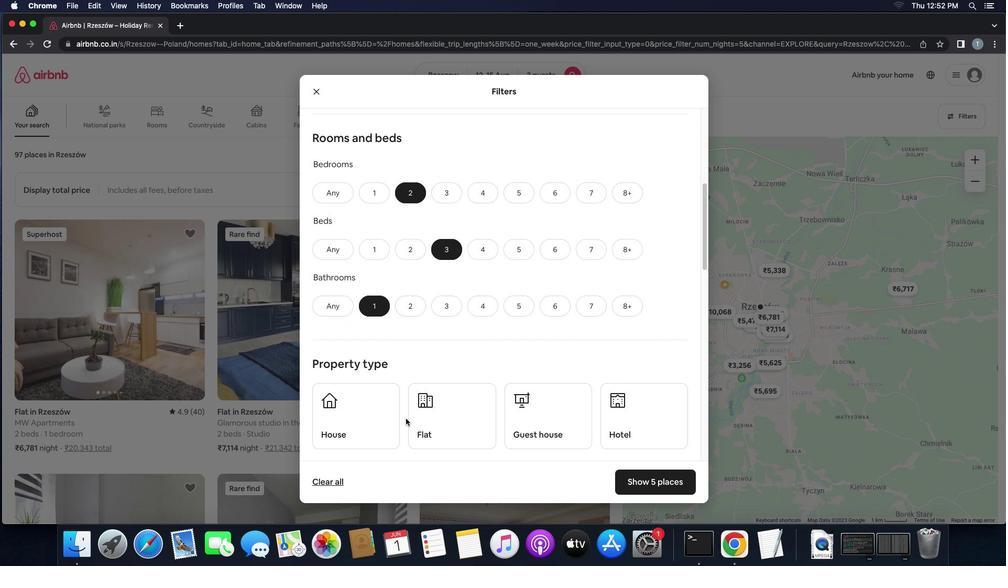 
Action: Mouse scrolled (406, 418) with delta (0, 0)
Screenshot: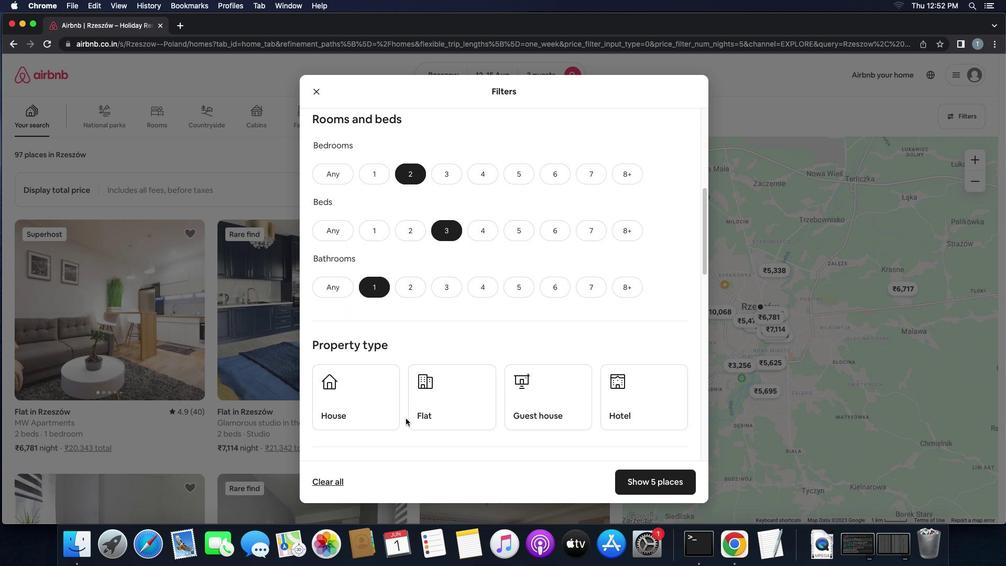
Action: Mouse scrolled (406, 418) with delta (0, 0)
Screenshot: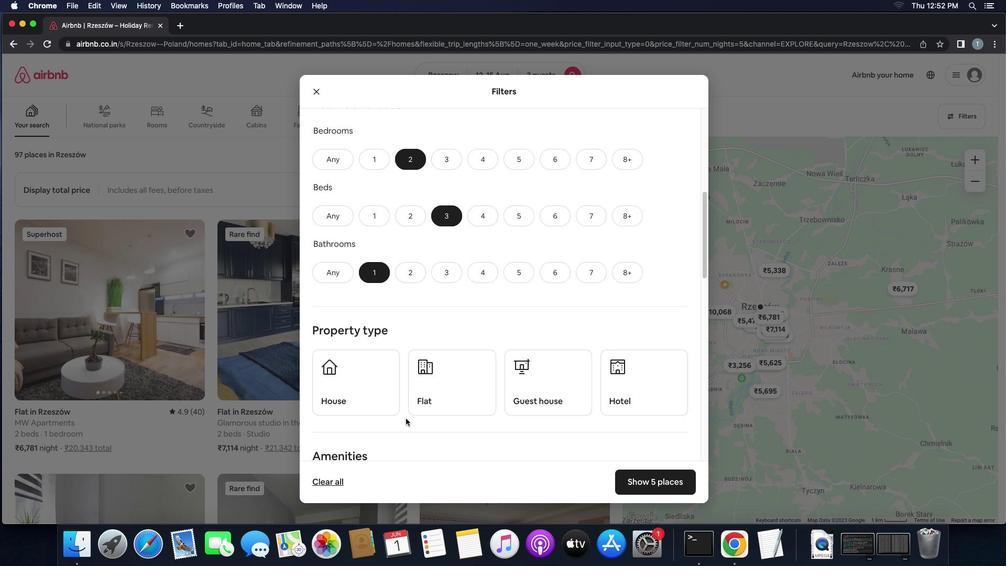 
Action: Mouse scrolled (406, 418) with delta (0, 0)
Screenshot: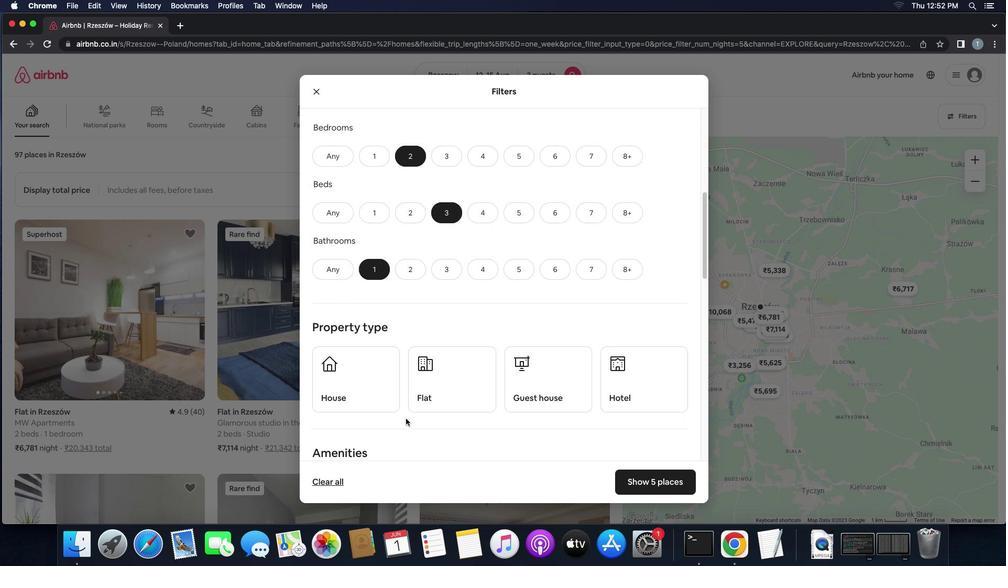 
Action: Mouse scrolled (406, 418) with delta (0, 0)
Screenshot: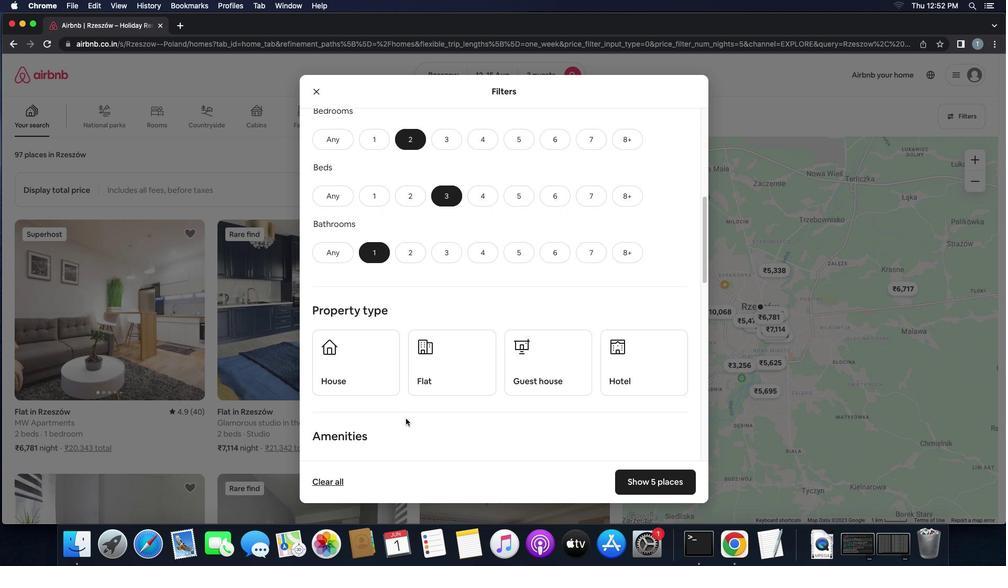 
Action: Mouse scrolled (406, 418) with delta (0, 0)
Screenshot: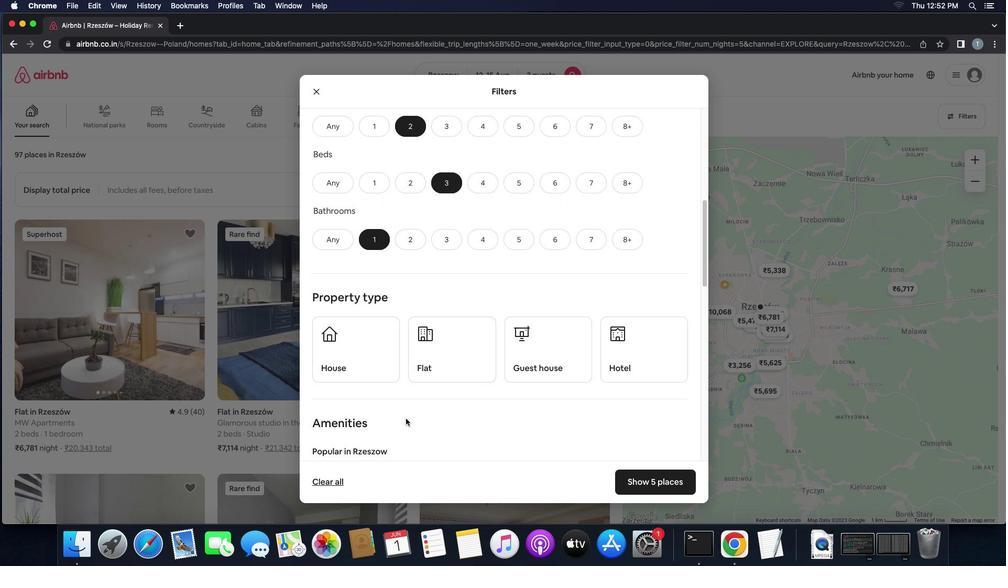 
Action: Mouse scrolled (406, 418) with delta (0, 0)
Screenshot: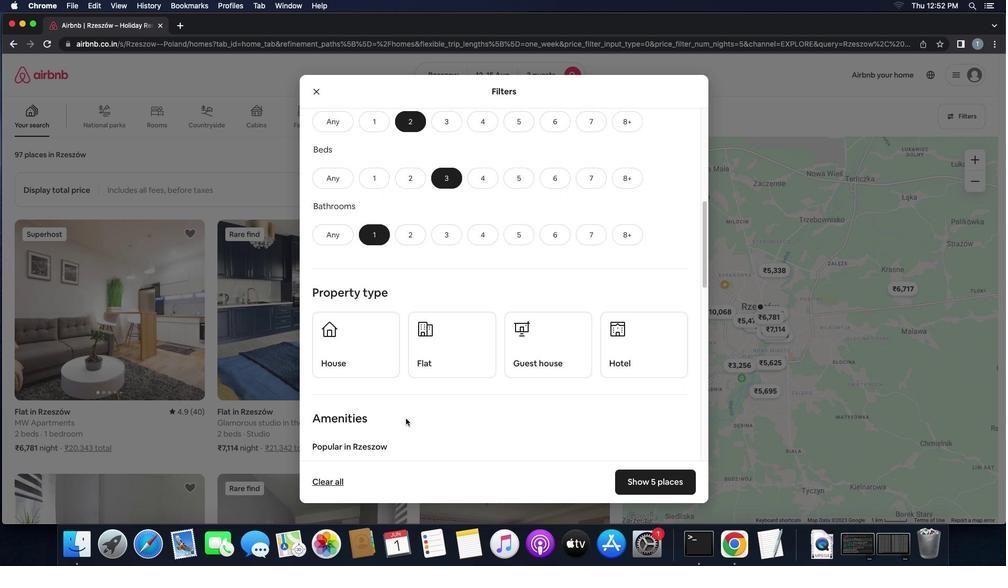 
Action: Mouse moved to (377, 360)
Screenshot: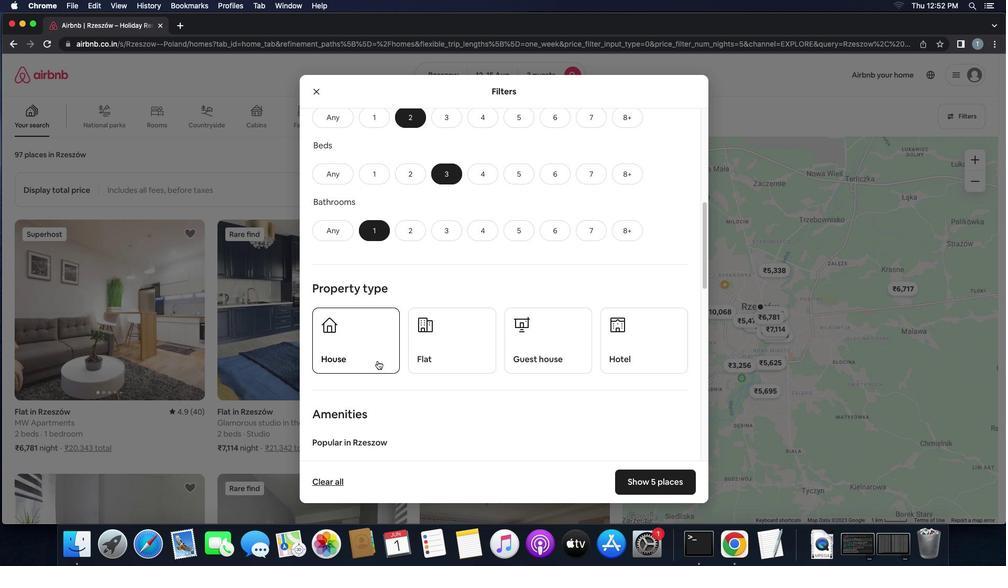 
Action: Mouse pressed left at (377, 360)
Screenshot: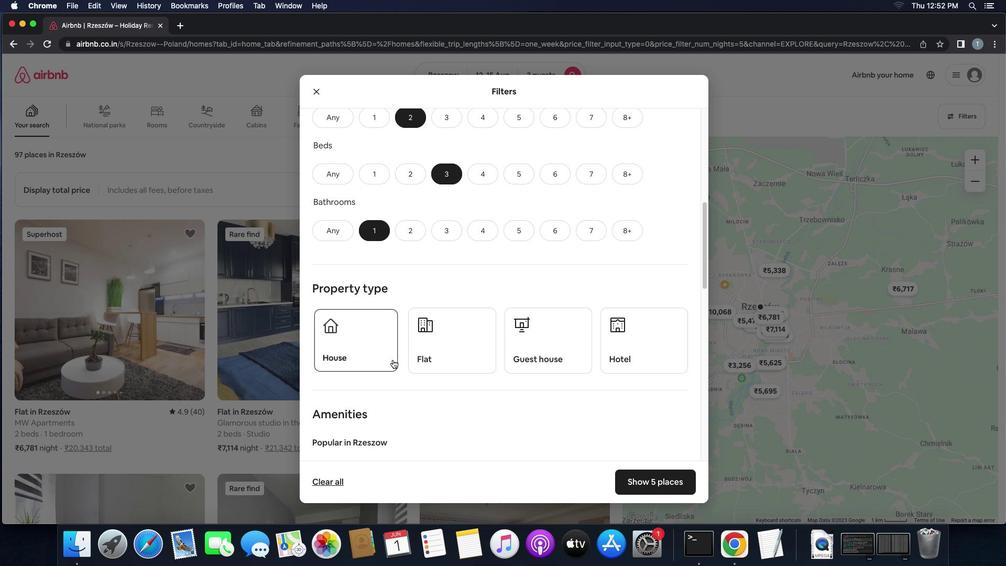 
Action: Mouse moved to (425, 357)
Screenshot: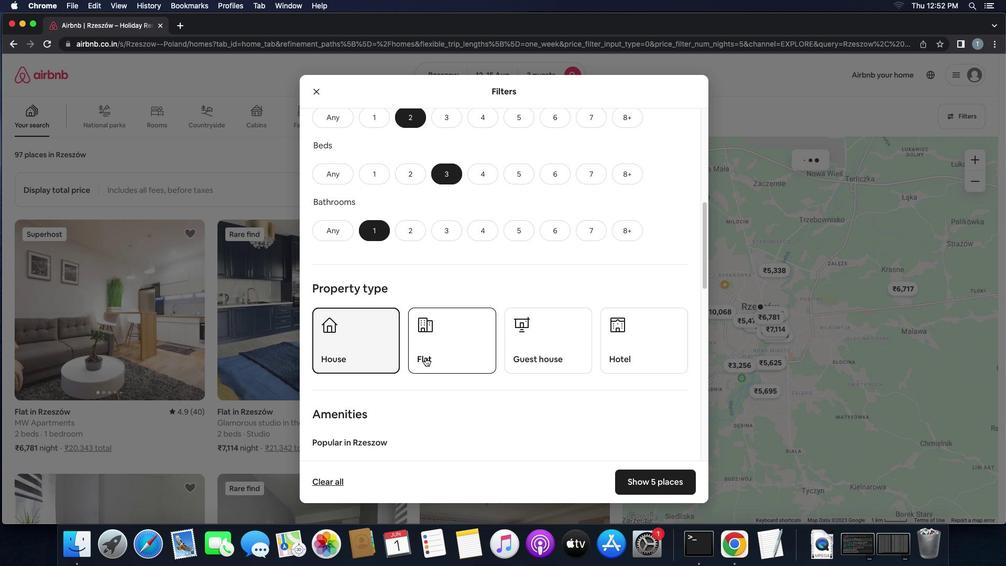 
Action: Mouse pressed left at (425, 357)
Screenshot: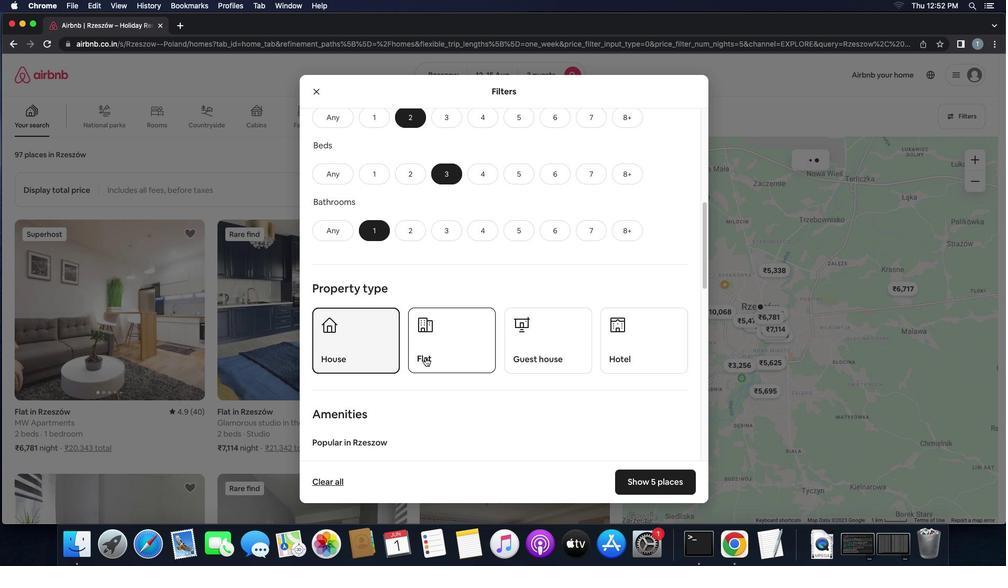 
Action: Mouse moved to (550, 357)
Screenshot: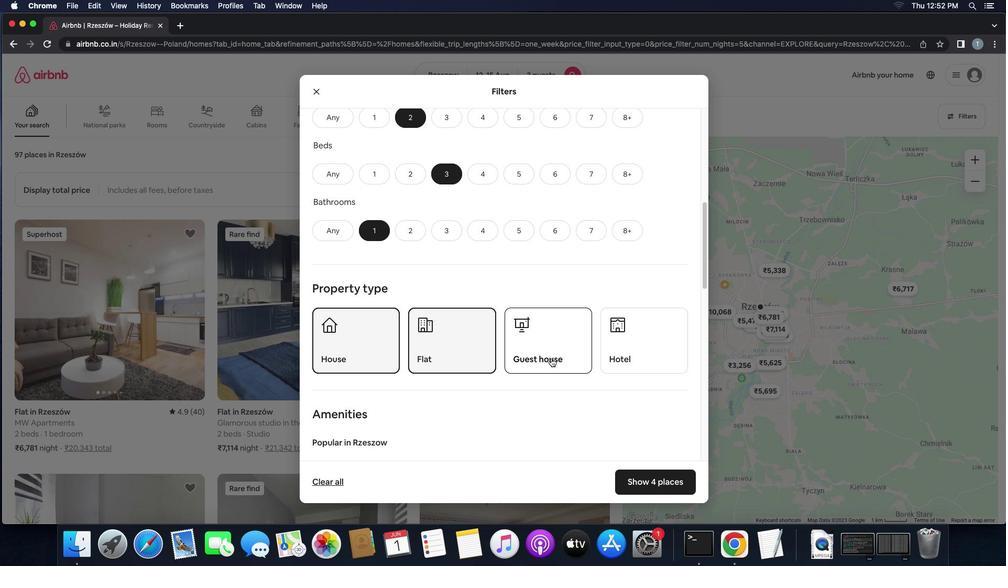 
Action: Mouse pressed left at (550, 357)
Screenshot: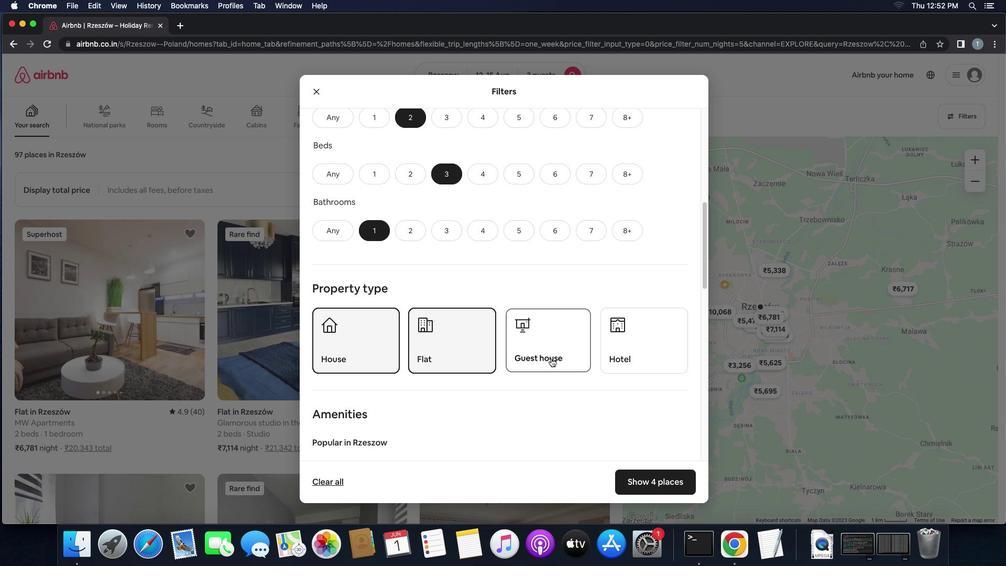 
Action: Mouse moved to (483, 396)
Screenshot: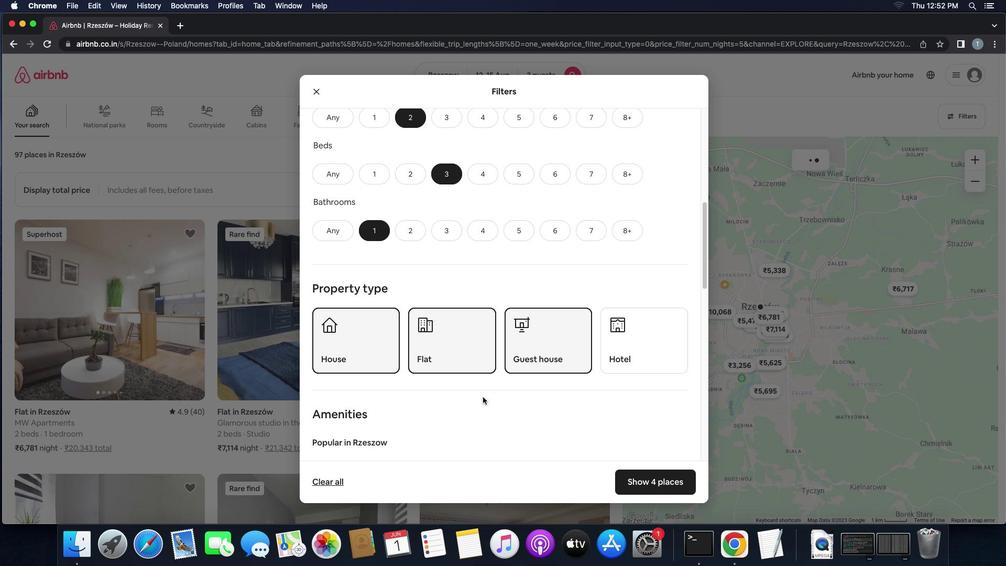
Action: Mouse scrolled (483, 396) with delta (0, 0)
Screenshot: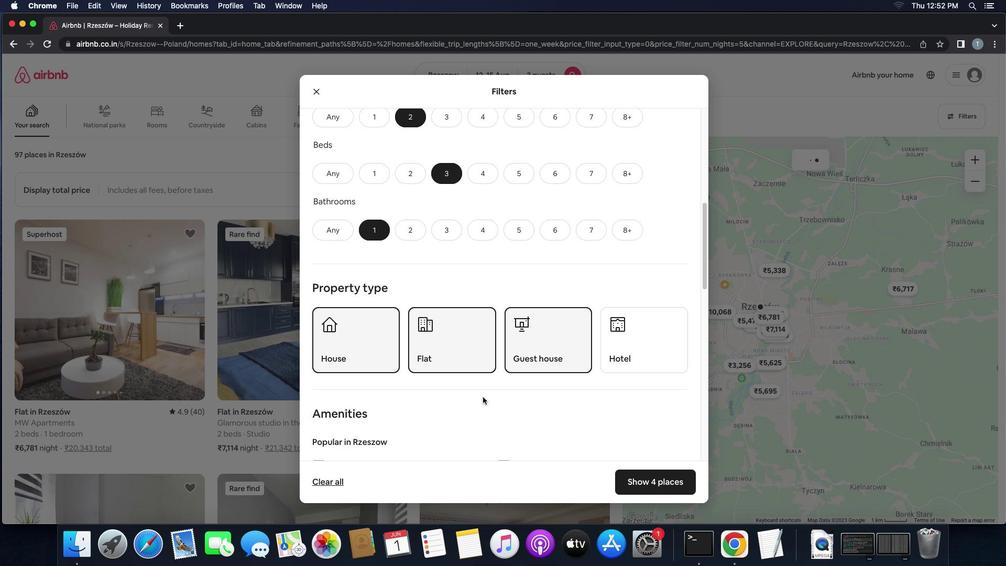 
Action: Mouse scrolled (483, 396) with delta (0, 0)
Screenshot: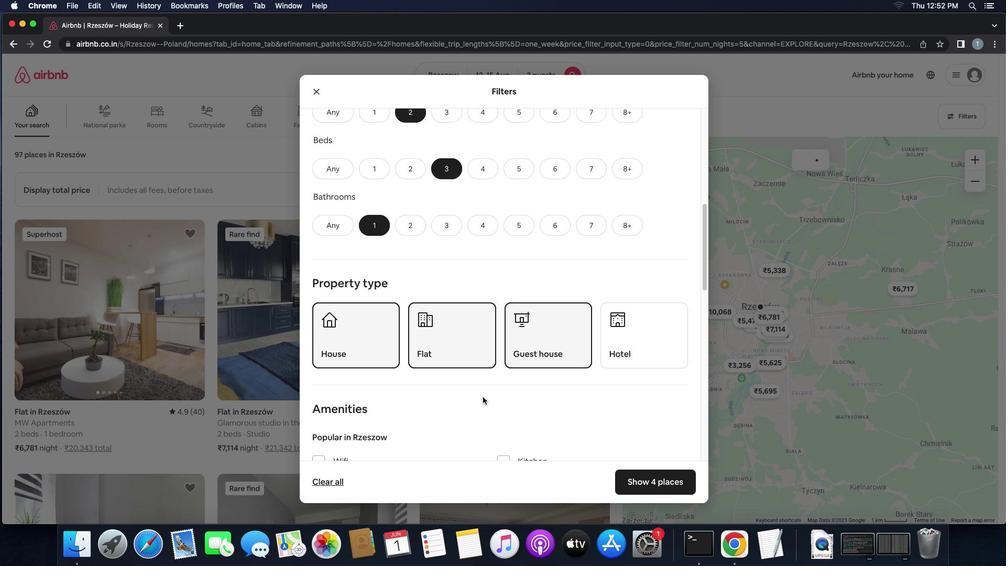 
Action: Mouse scrolled (483, 396) with delta (0, 0)
Screenshot: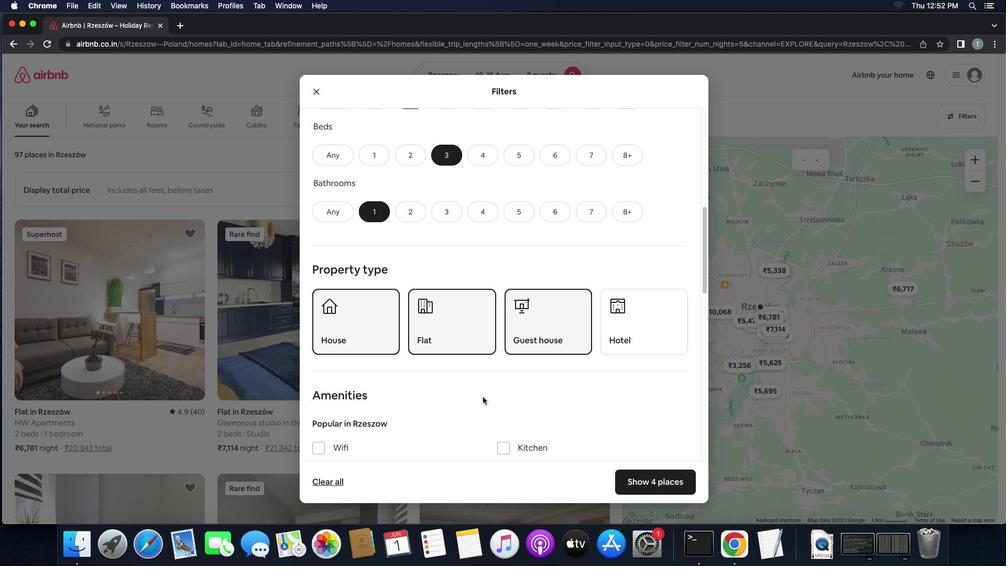 
Action: Mouse scrolled (483, 396) with delta (0, 0)
Screenshot: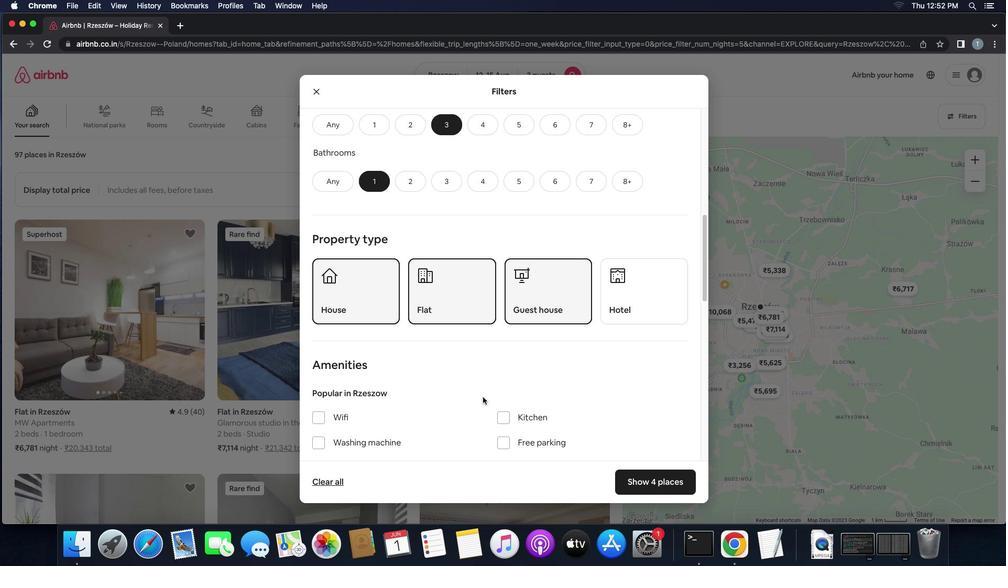 
Action: Mouse scrolled (483, 396) with delta (0, 0)
Screenshot: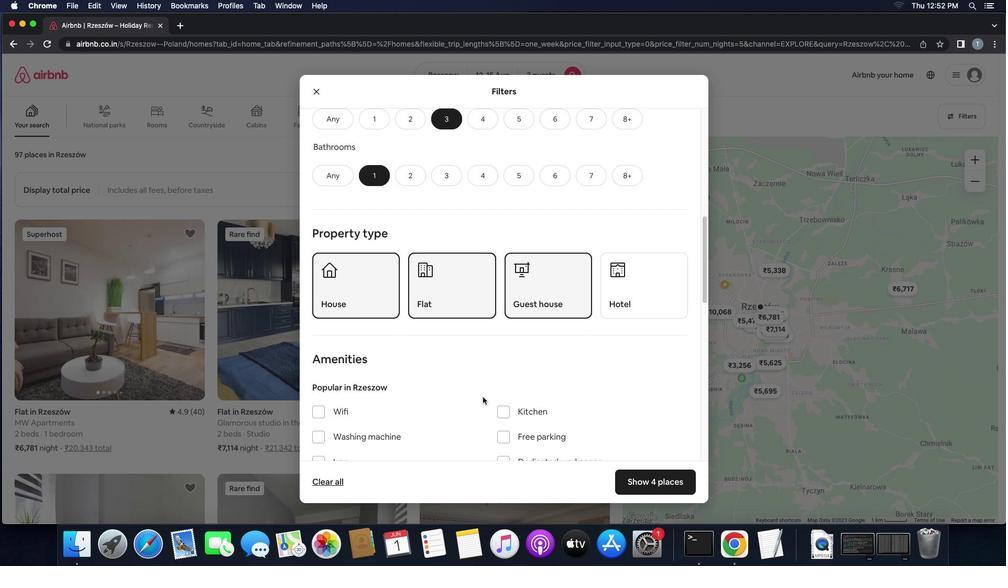 
Action: Mouse scrolled (483, 396) with delta (0, 0)
Screenshot: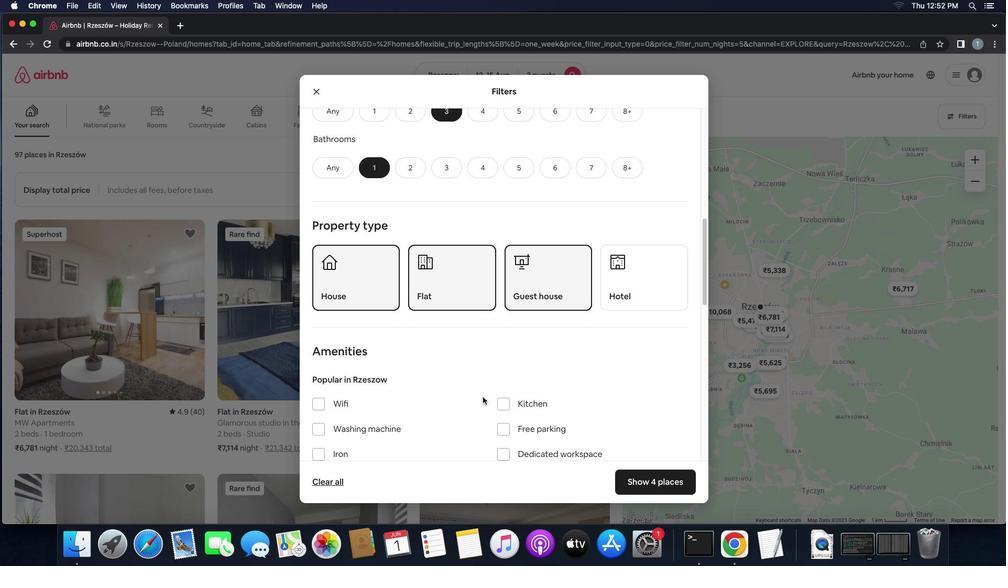 
Action: Mouse scrolled (483, 396) with delta (0, 0)
Screenshot: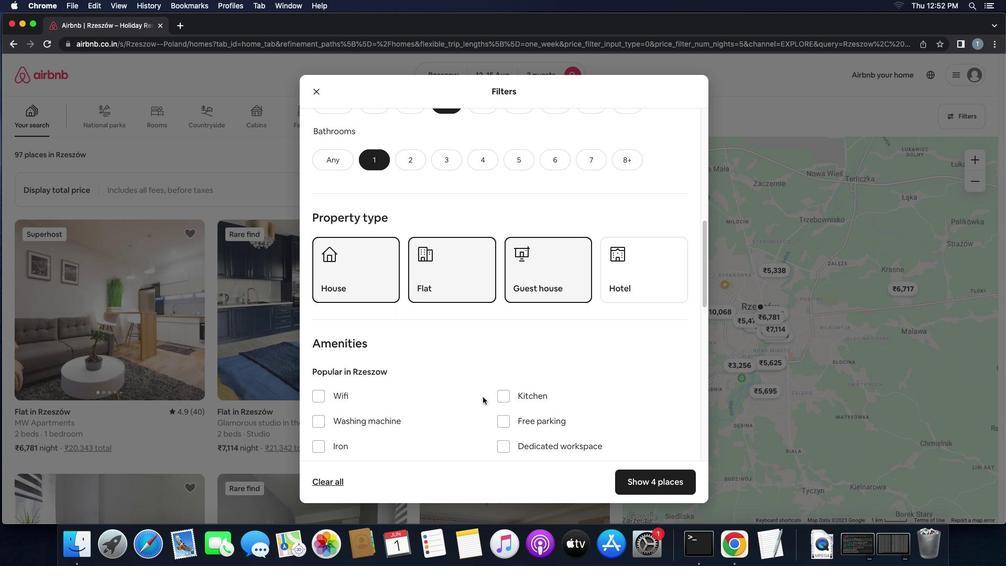 
Action: Mouse scrolled (483, 396) with delta (0, 0)
Screenshot: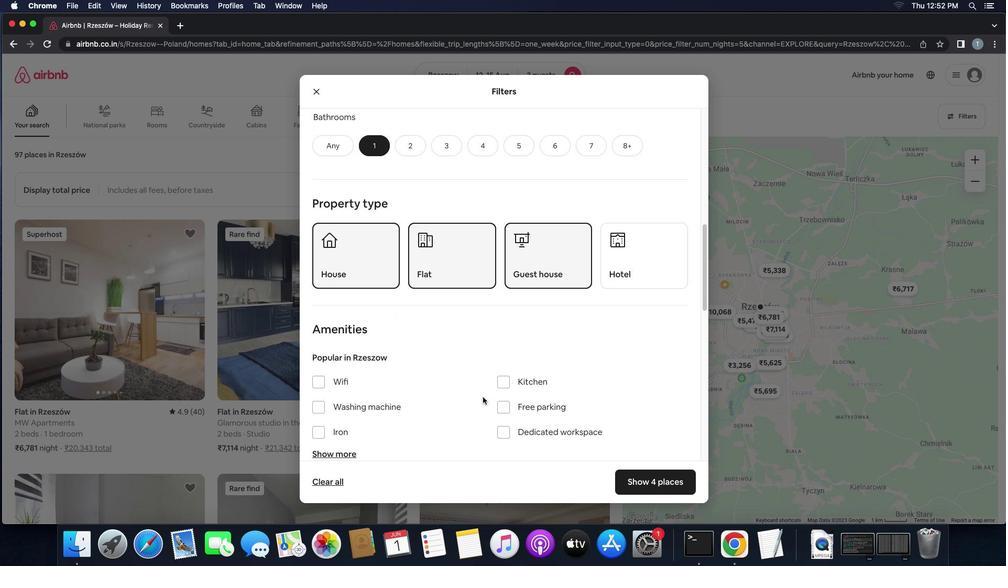 
Action: Mouse scrolled (483, 396) with delta (0, -1)
Screenshot: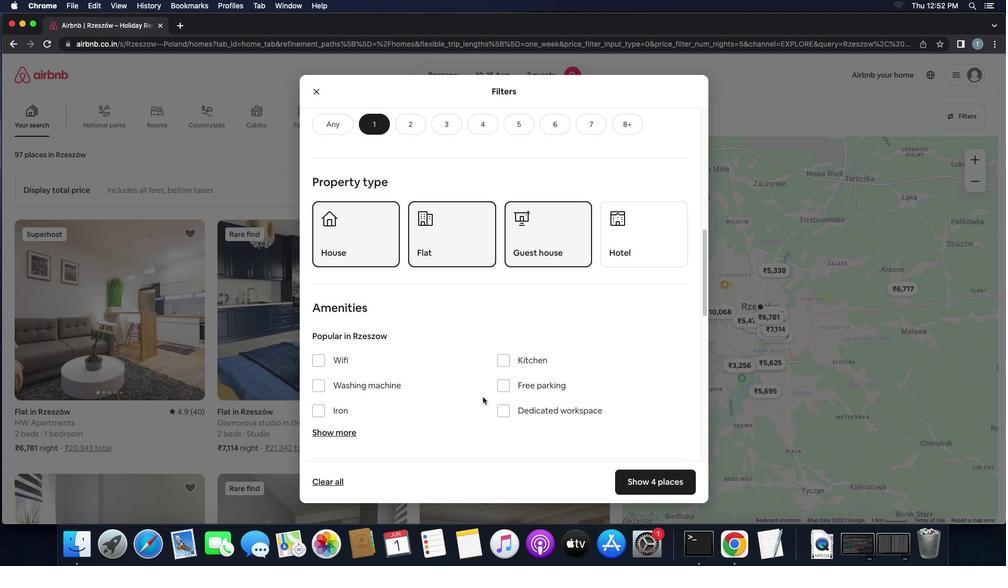 
Action: Mouse scrolled (483, 396) with delta (0, 0)
Screenshot: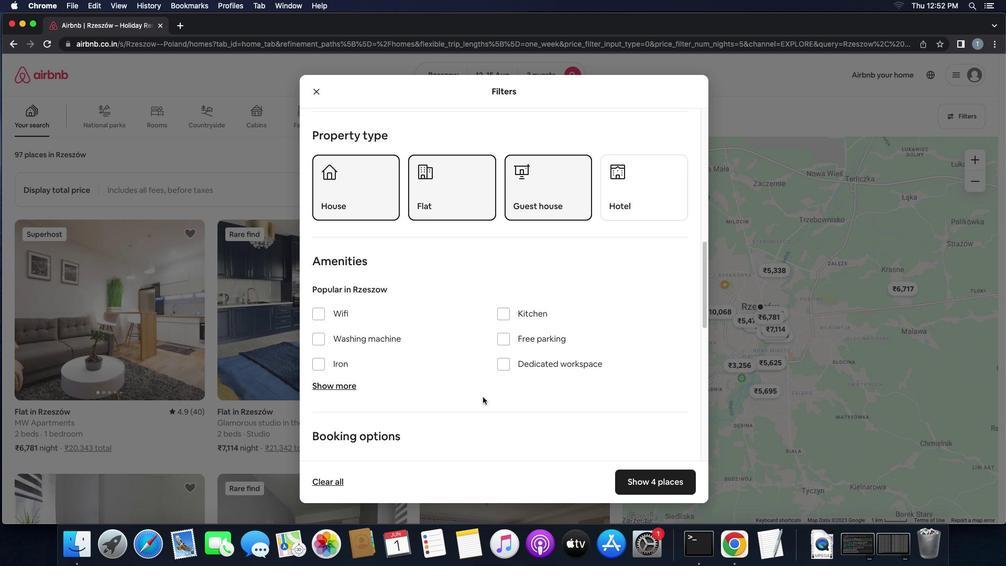 
Action: Mouse scrolled (483, 396) with delta (0, 0)
Screenshot: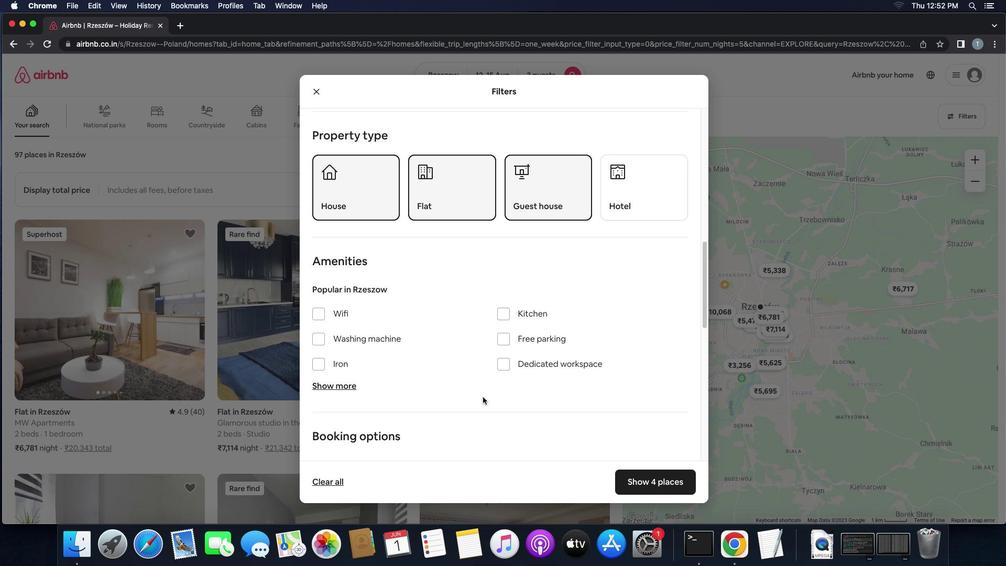 
Action: Mouse scrolled (483, 396) with delta (0, -1)
Screenshot: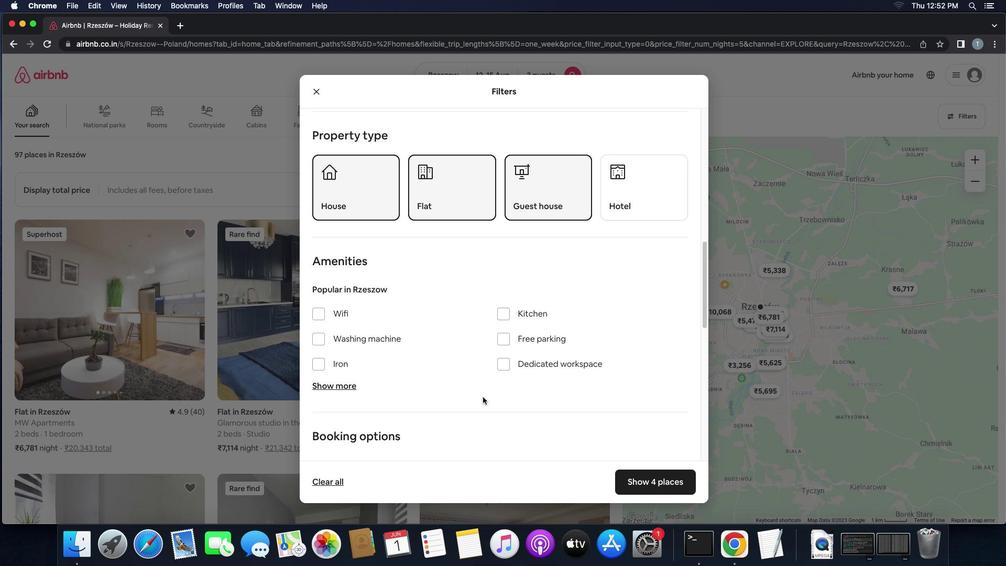 
Action: Mouse moved to (665, 415)
Screenshot: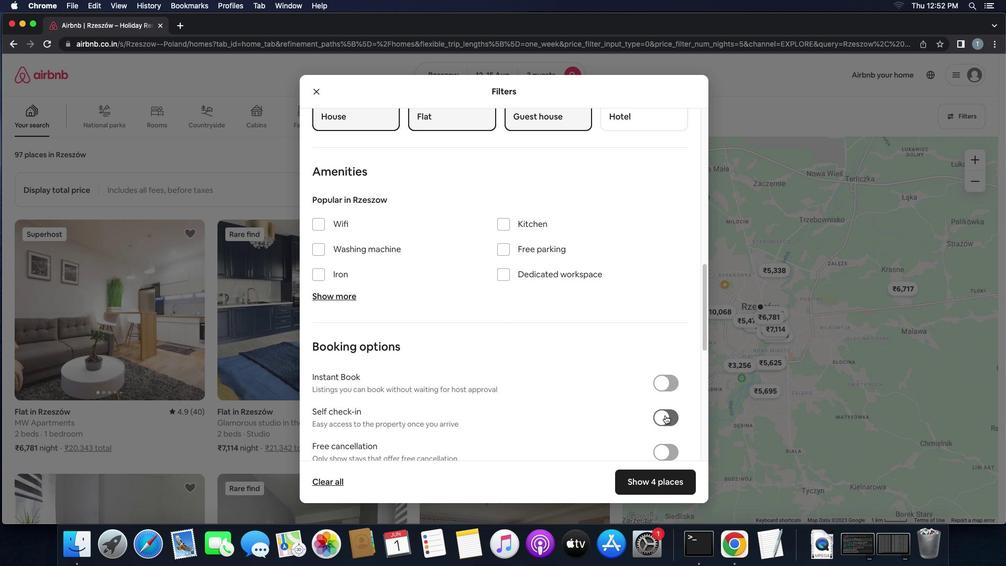 
Action: Mouse pressed left at (665, 415)
Screenshot: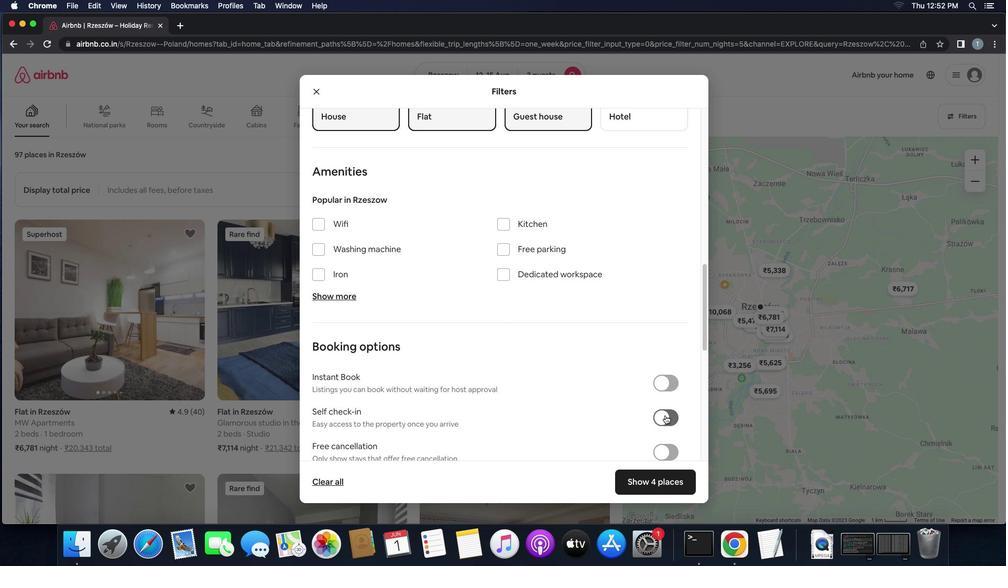 
Action: Mouse moved to (556, 416)
Screenshot: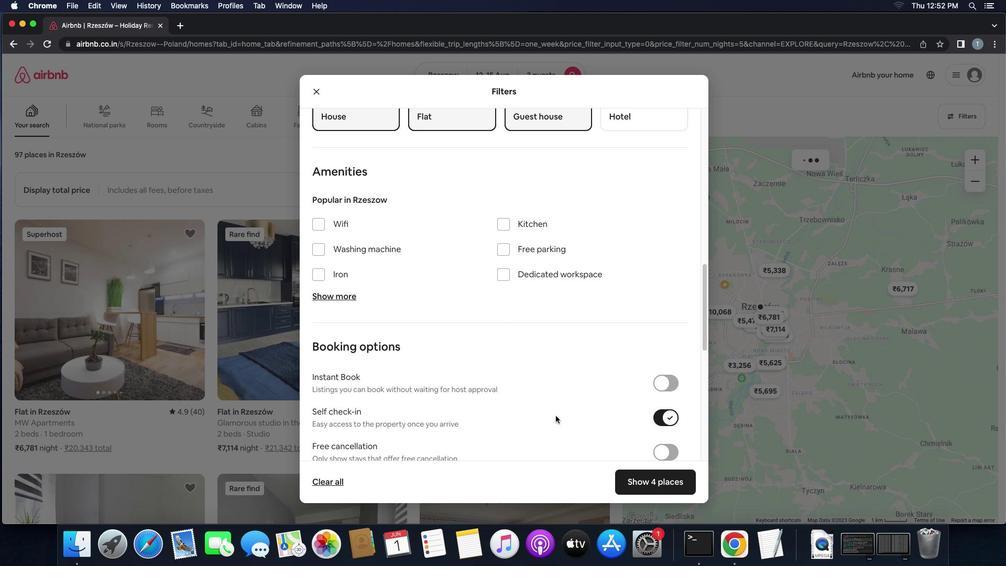 
Action: Mouse scrolled (556, 416) with delta (0, 0)
Screenshot: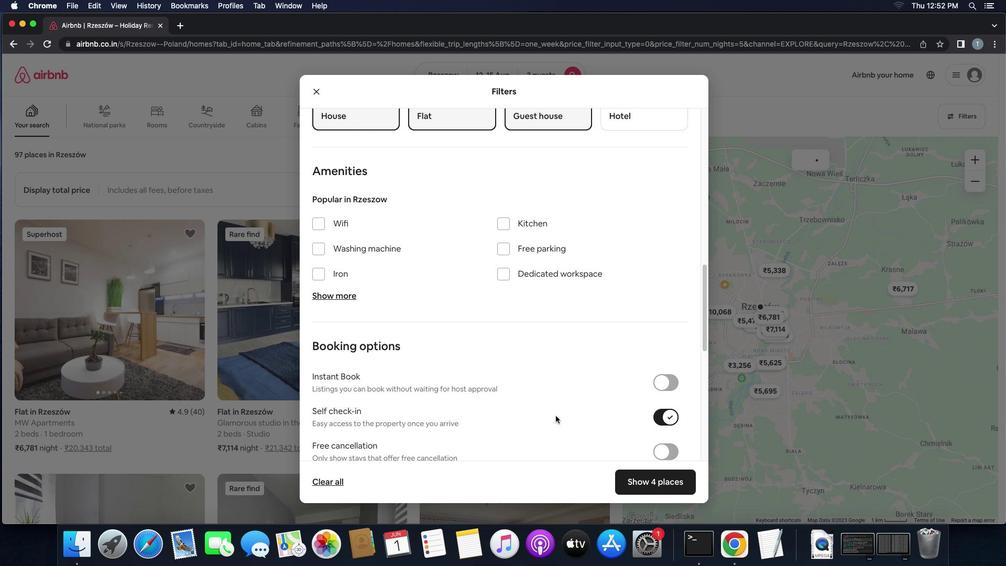 
Action: Mouse scrolled (556, 416) with delta (0, 0)
Screenshot: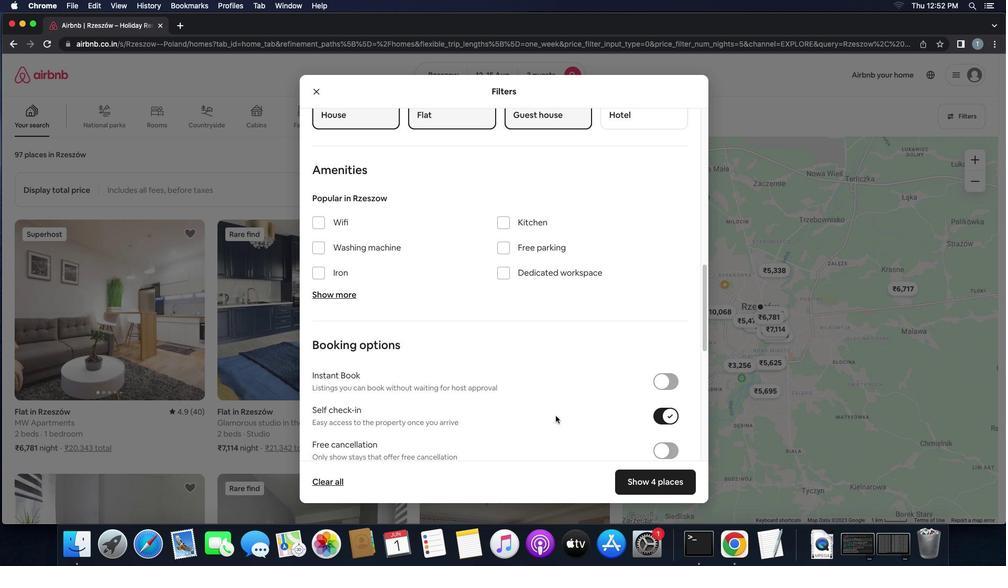 
Action: Mouse scrolled (556, 416) with delta (0, -1)
Screenshot: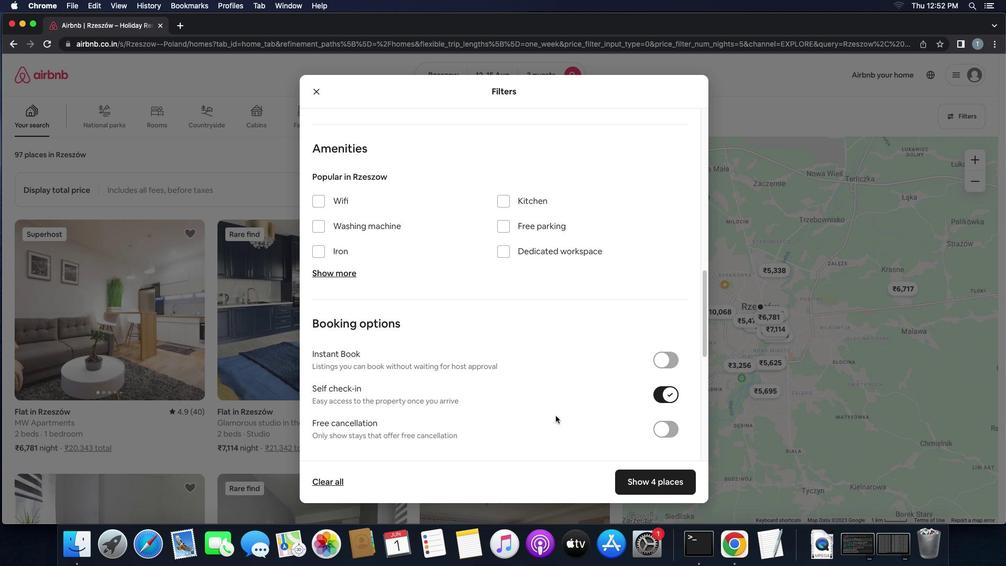 
Action: Mouse scrolled (556, 416) with delta (0, 0)
Screenshot: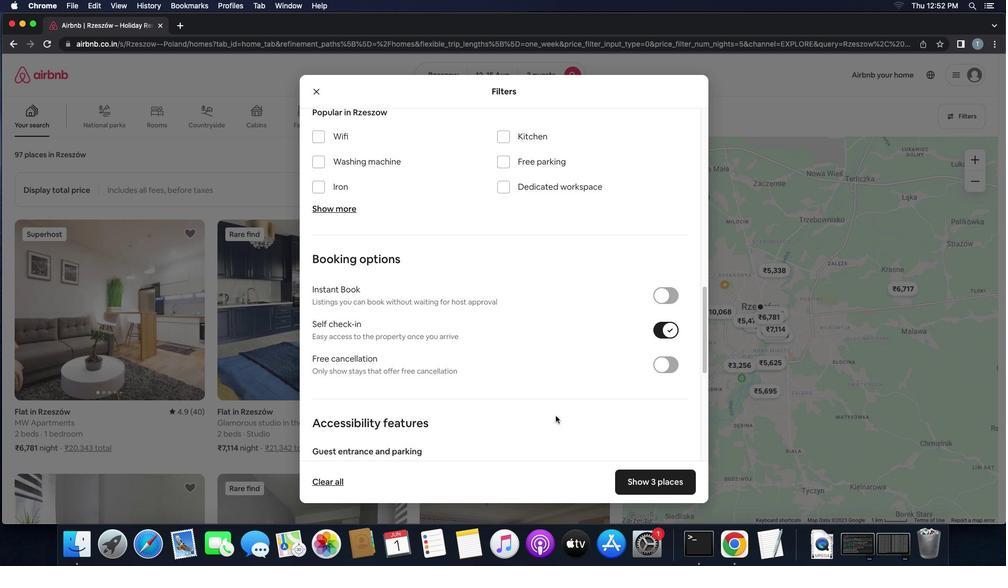 
Action: Mouse scrolled (556, 416) with delta (0, 0)
Screenshot: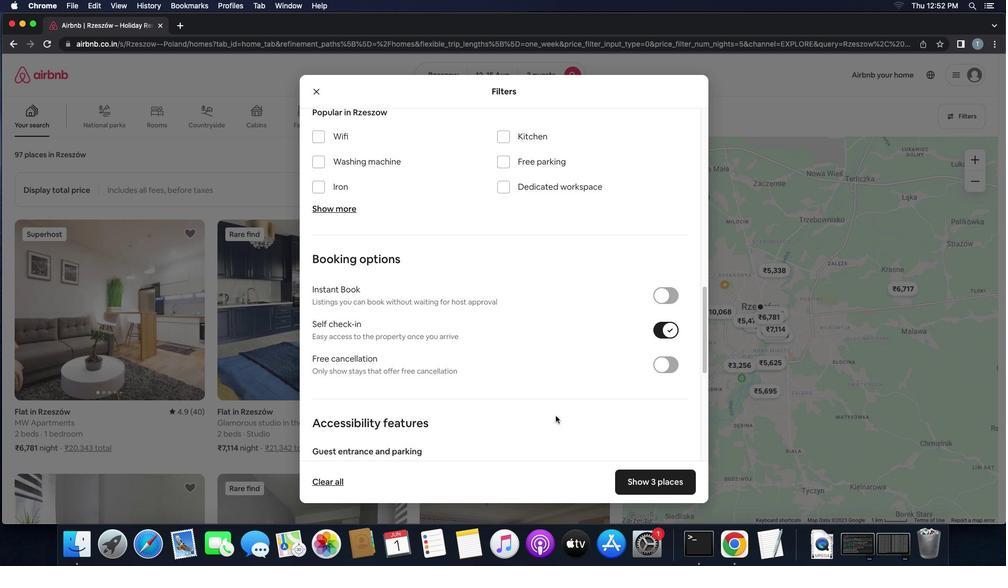 
Action: Mouse scrolled (556, 416) with delta (0, -1)
Screenshot: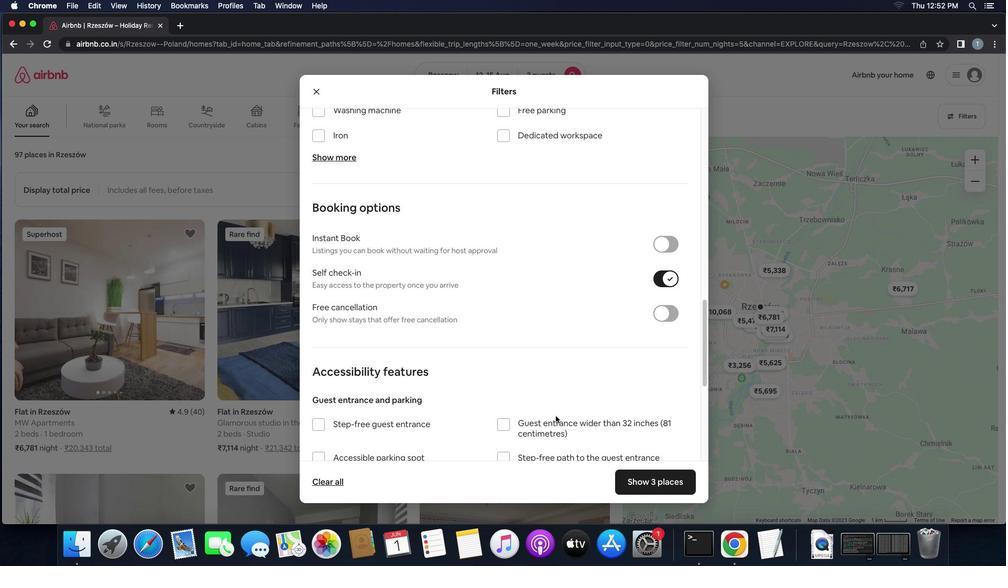 
Action: Mouse scrolled (556, 416) with delta (0, -2)
Screenshot: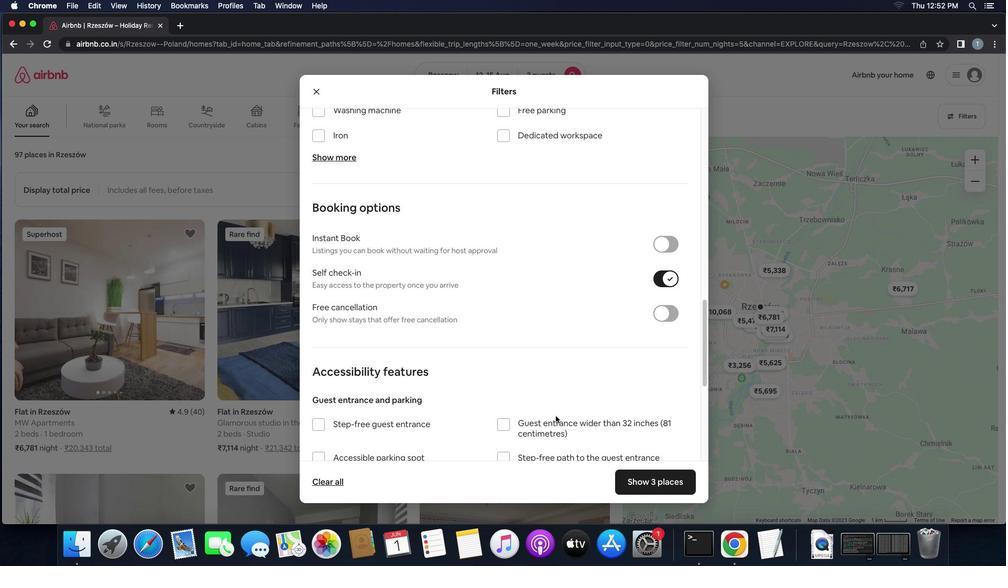 
Action: Mouse scrolled (556, 416) with delta (0, -2)
Screenshot: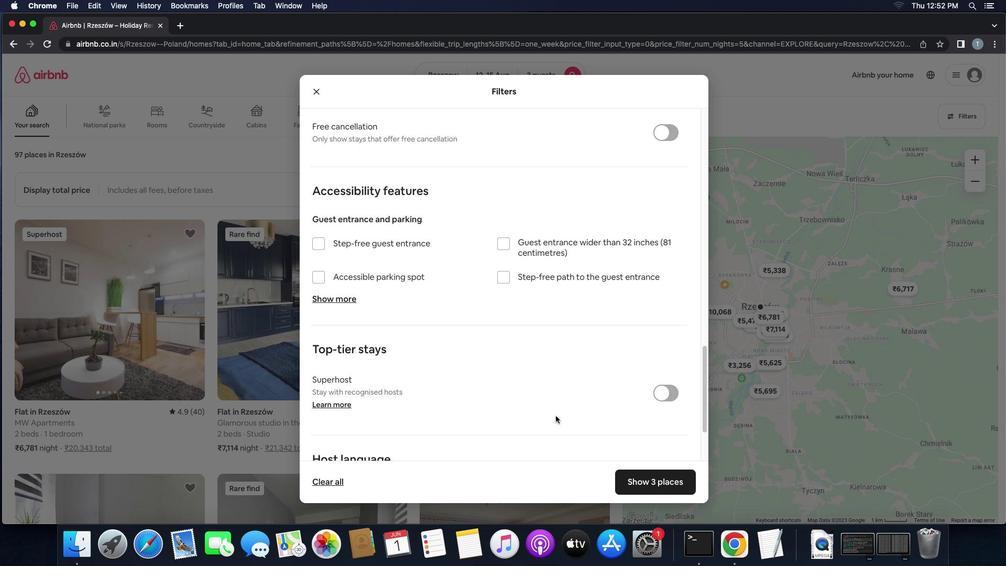 
Action: Mouse moved to (323, 393)
Screenshot: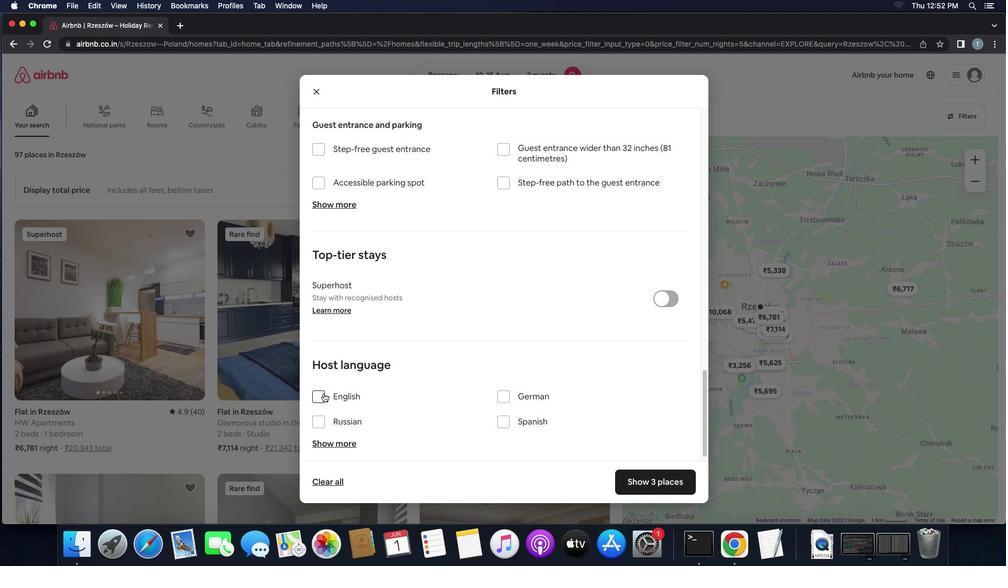 
Action: Mouse pressed left at (323, 393)
Screenshot: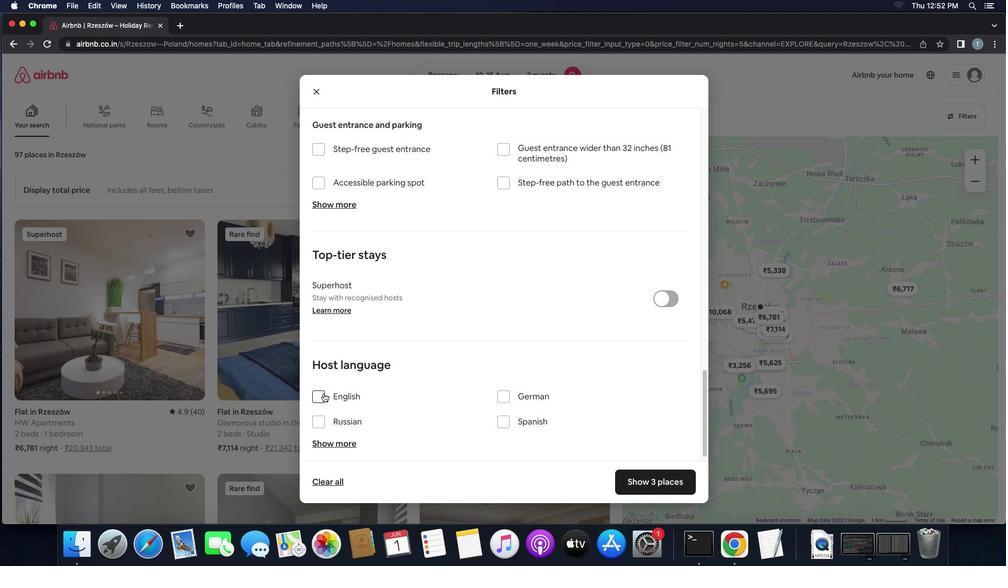 
Action: Mouse moved to (655, 477)
Screenshot: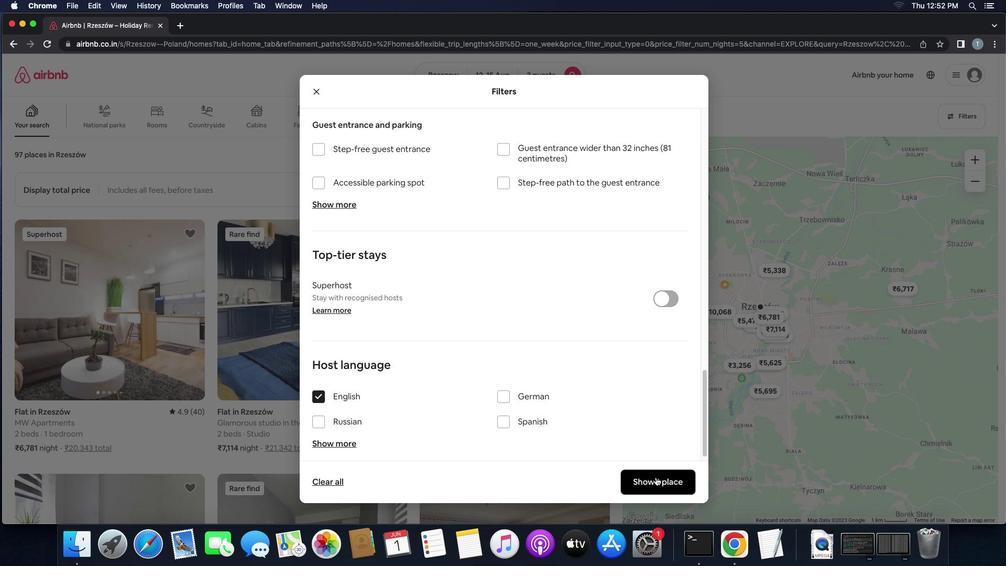 
Action: Mouse pressed left at (655, 477)
Screenshot: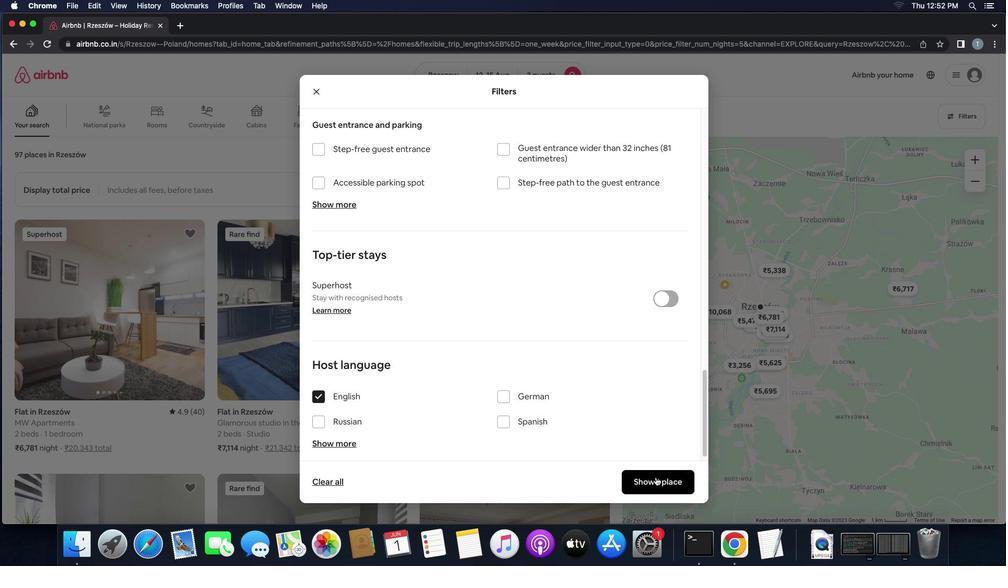 
